 Task: Create new Company, with domain: 'pinduoduo.com' and type: 'Prospect'. Add new contact for this company, with mail Id: 'Saanvi.Khanna@pinduoduo.com', First Name: Saanvi, Last name:  Khanna, Job Title: 'Chief Information Officer', Phone Number: '(512) 555-9013'. Change life cycle stage to  Lead and lead status to  In Progress. Logged in from softage.6@softage.net
Action: Mouse moved to (91, 72)
Screenshot: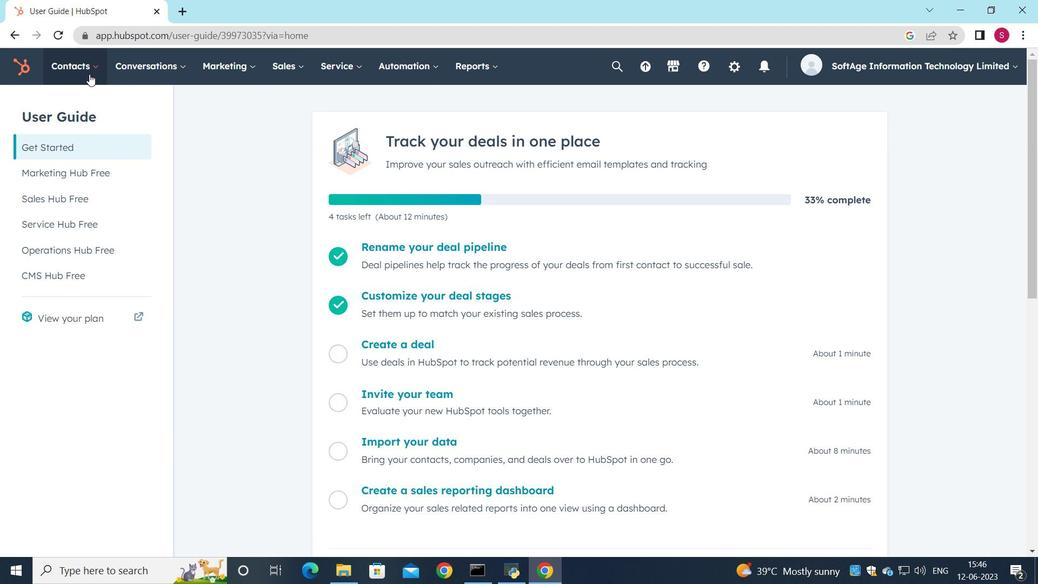 
Action: Mouse pressed left at (91, 72)
Screenshot: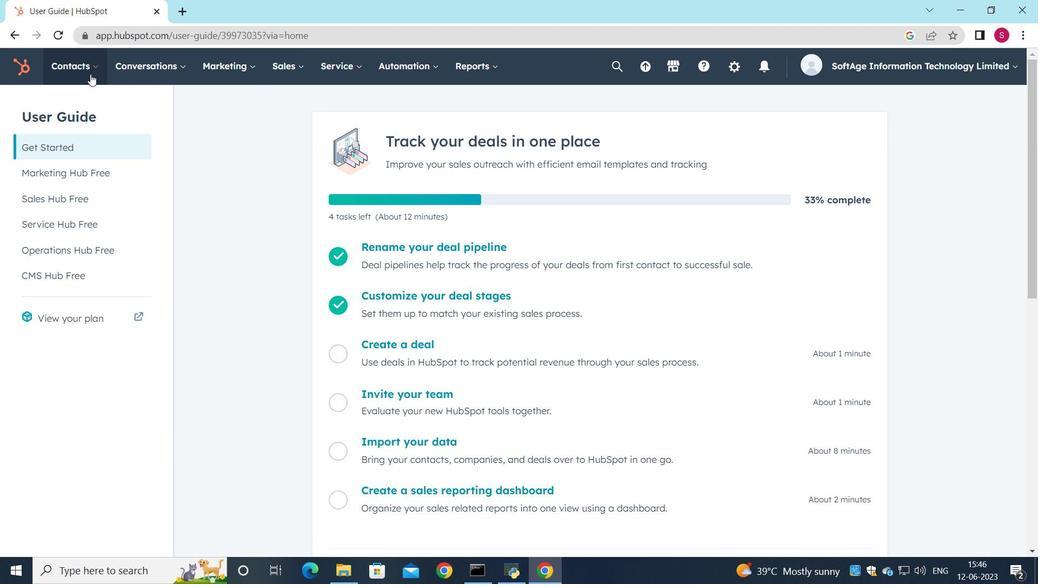 
Action: Mouse moved to (104, 122)
Screenshot: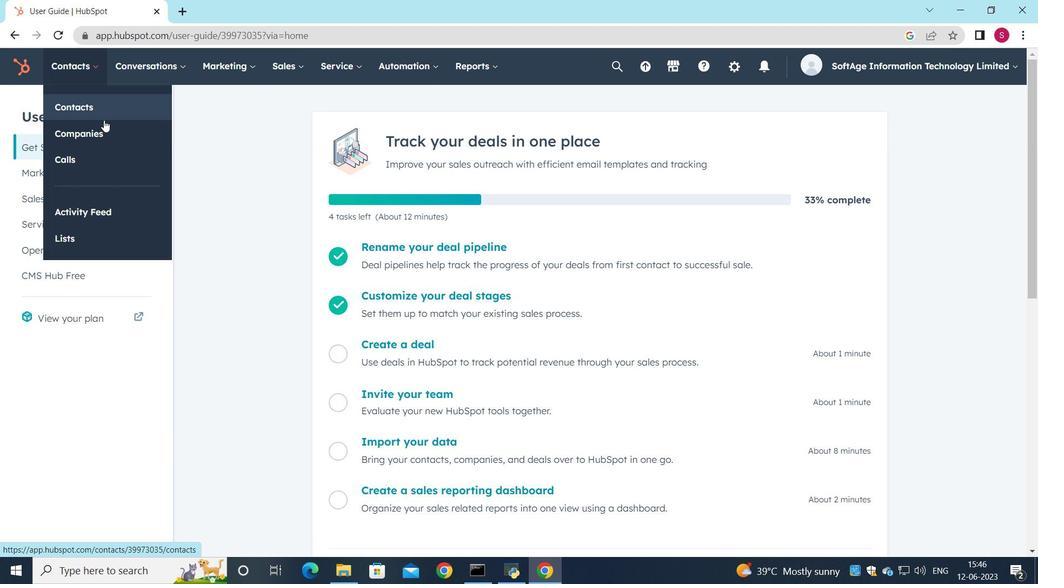
Action: Mouse pressed left at (104, 122)
Screenshot: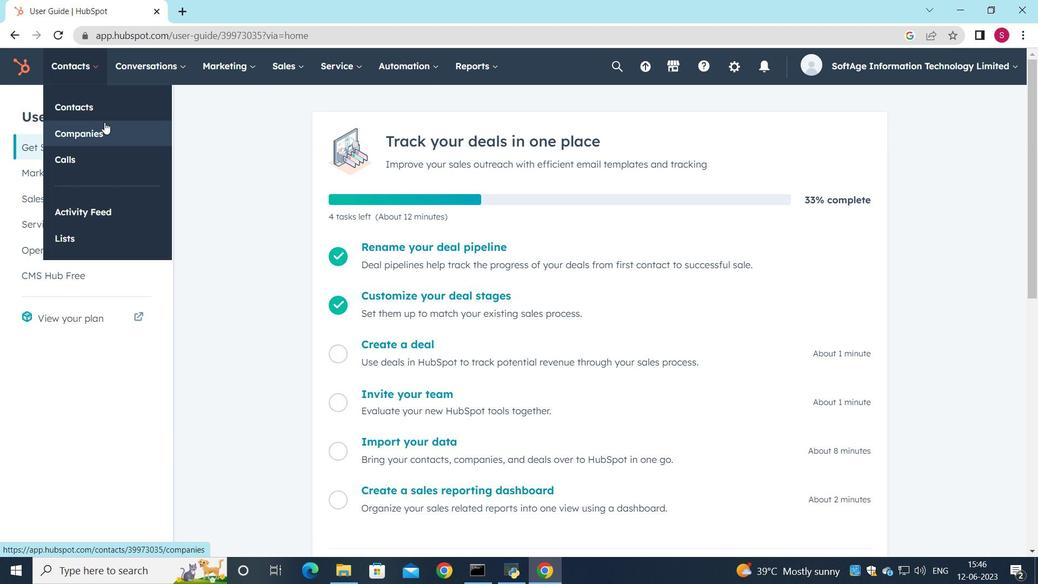 
Action: Mouse moved to (946, 115)
Screenshot: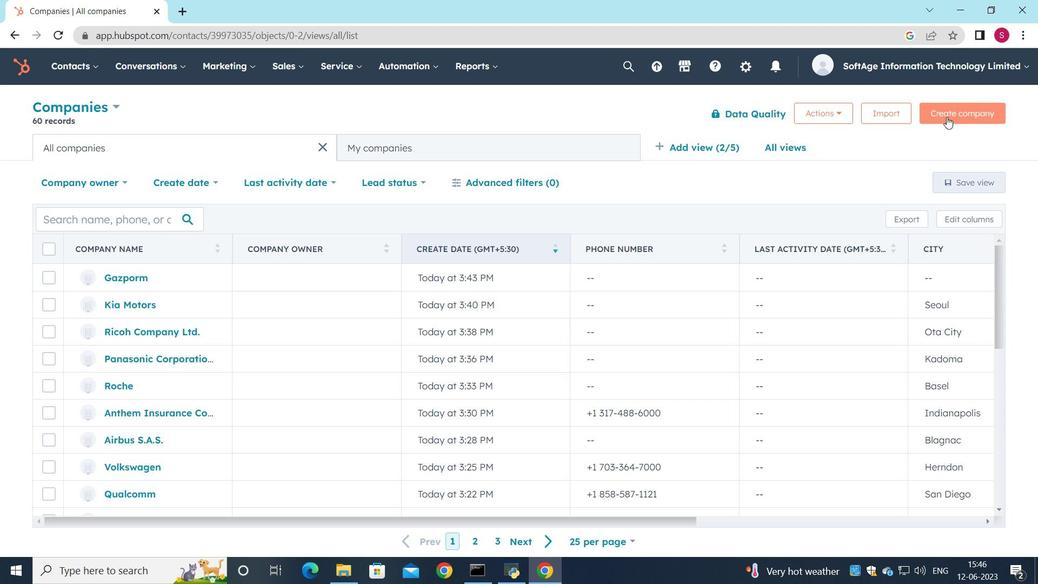 
Action: Mouse pressed left at (946, 115)
Screenshot: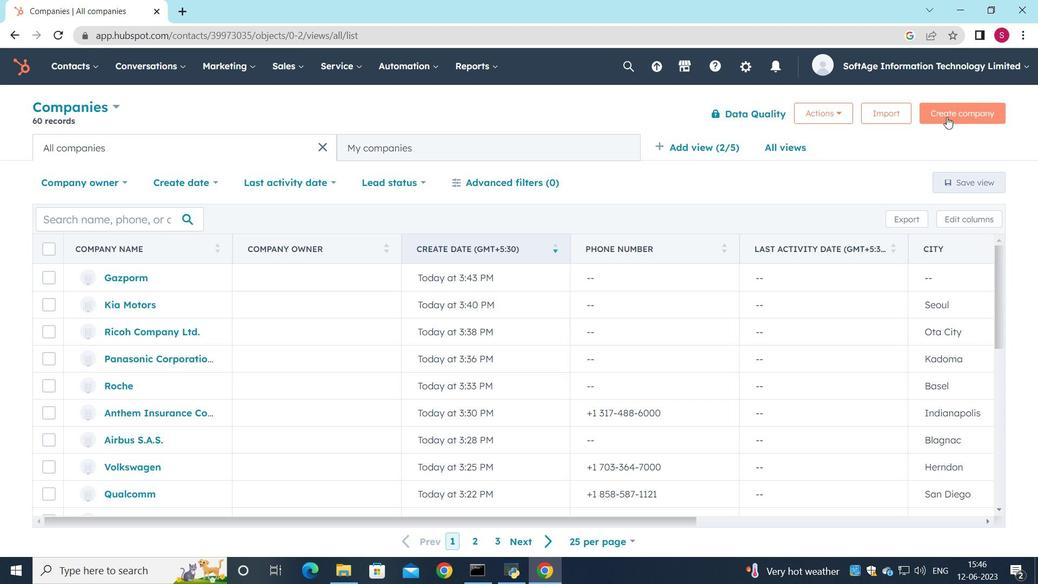 
Action: Mouse moved to (853, 177)
Screenshot: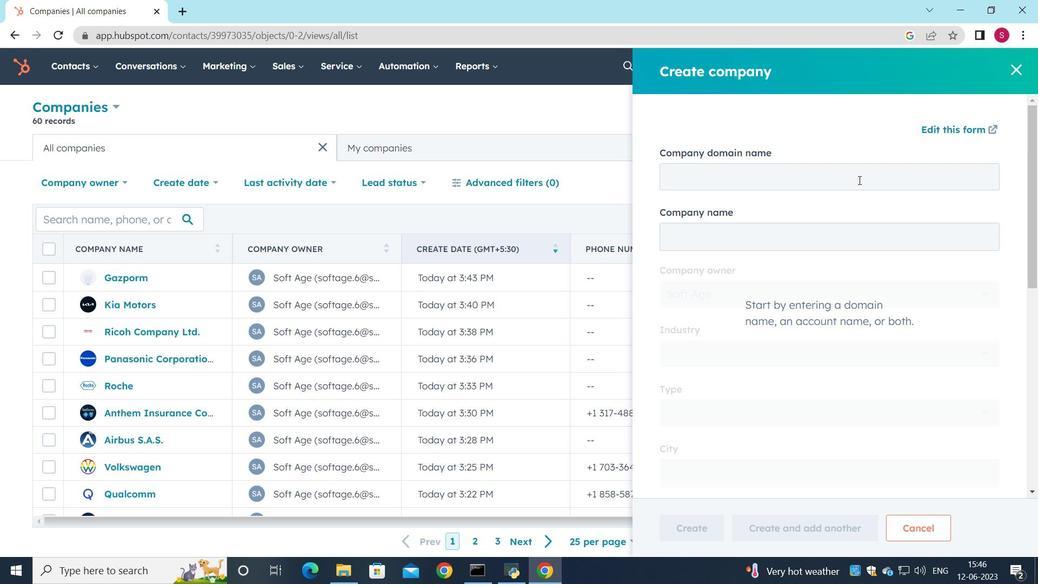 
Action: Mouse pressed left at (853, 177)
Screenshot: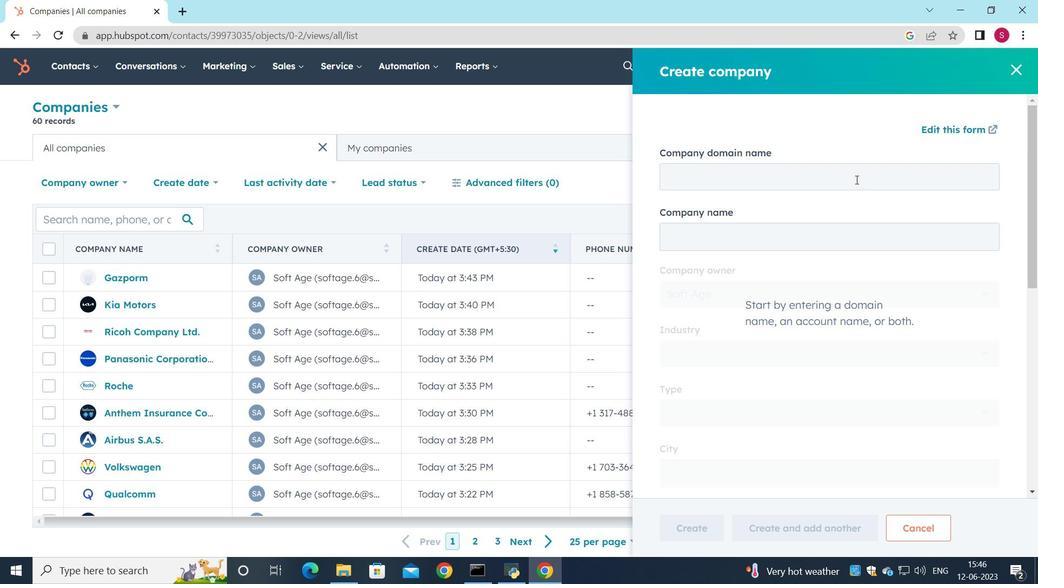 
Action: Key pressed pinduoduo.co,<Key.backspace>m
Screenshot: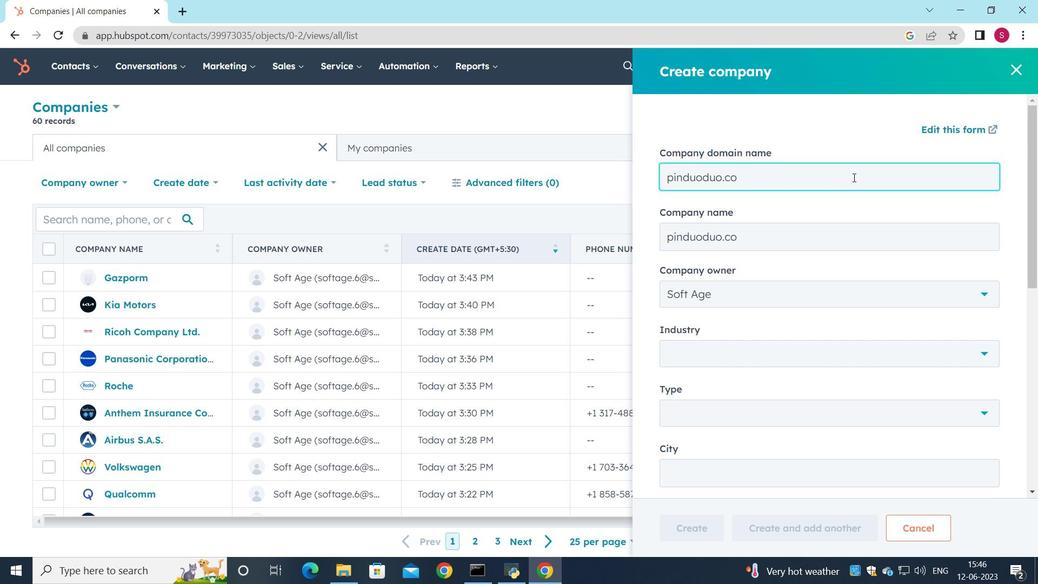 
Action: Mouse moved to (850, 291)
Screenshot: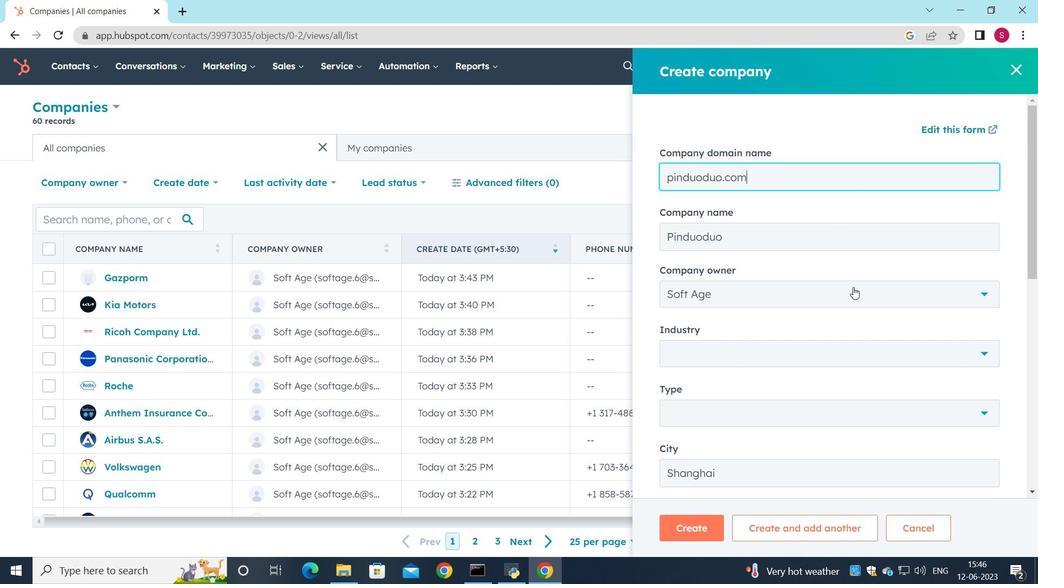 
Action: Mouse scrolled (850, 290) with delta (0, 0)
Screenshot: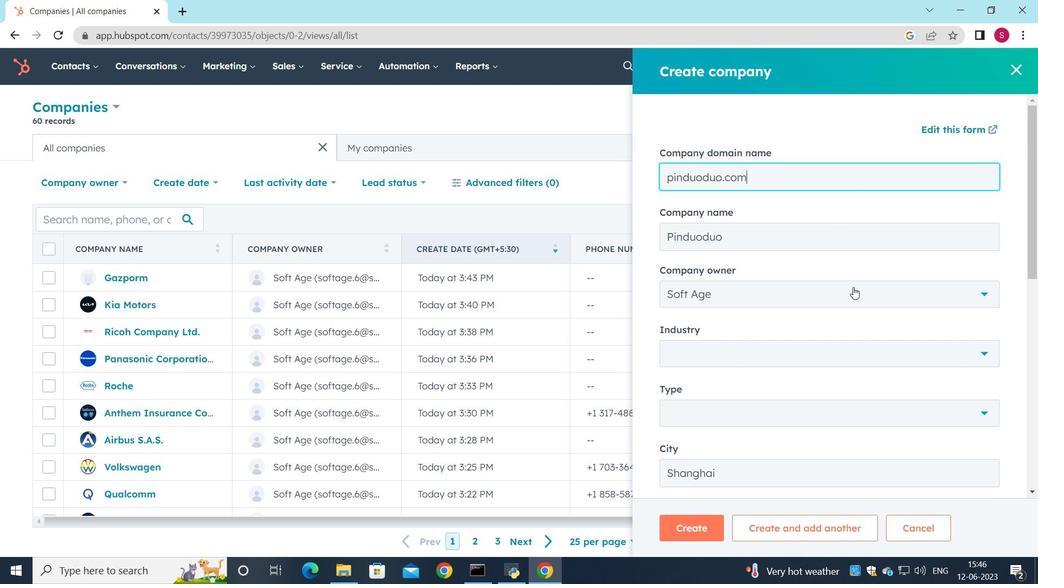 
Action: Mouse moved to (935, 350)
Screenshot: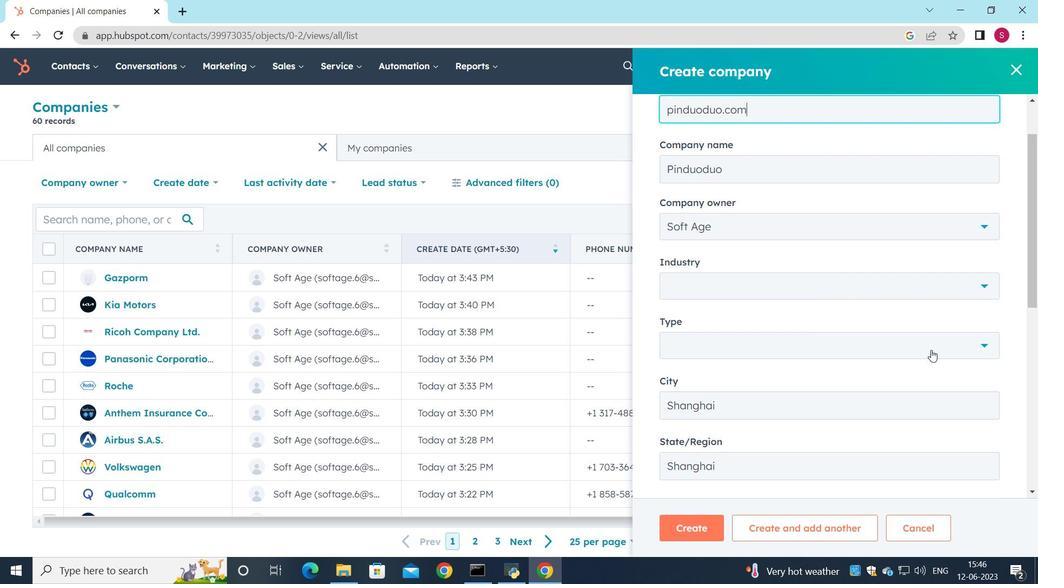 
Action: Mouse pressed left at (935, 350)
Screenshot: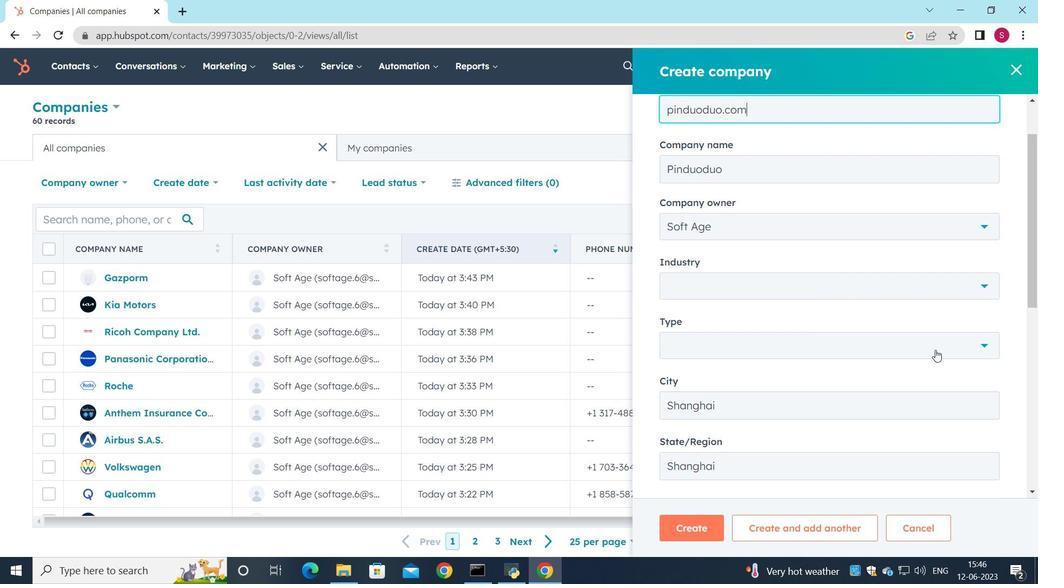 
Action: Mouse moved to (728, 398)
Screenshot: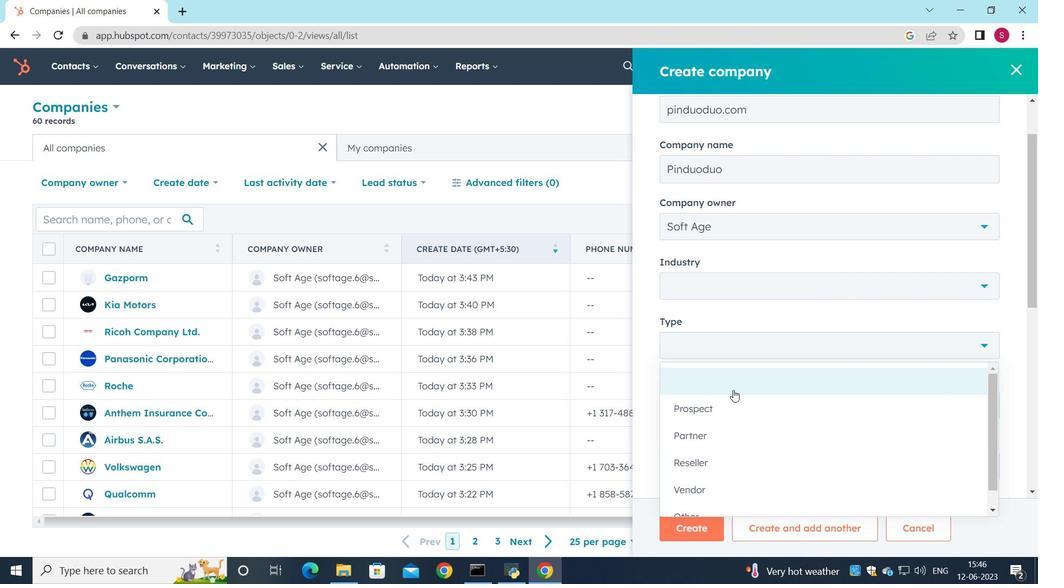 
Action: Mouse pressed left at (728, 398)
Screenshot: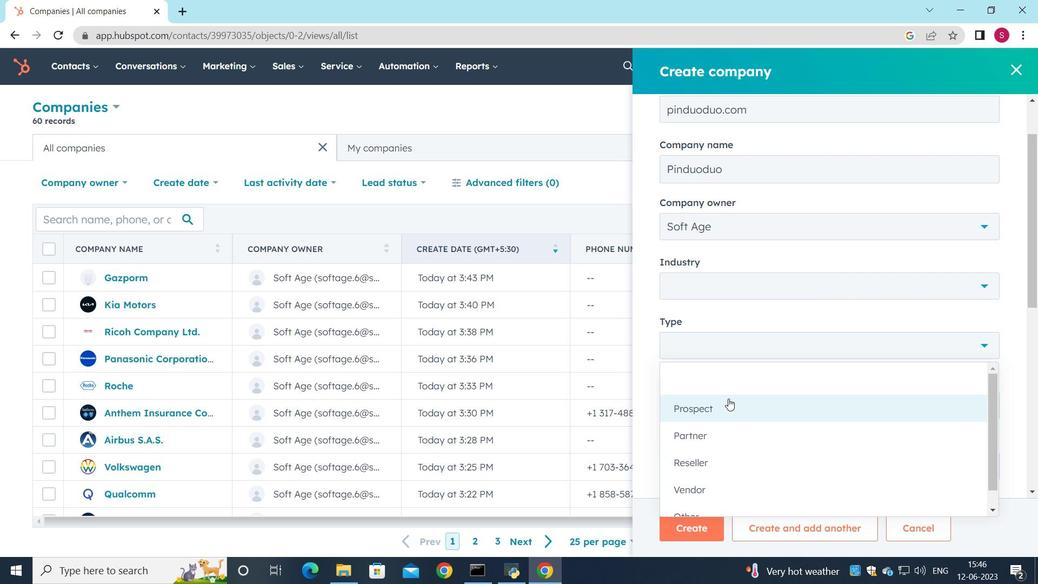 
Action: Mouse moved to (742, 393)
Screenshot: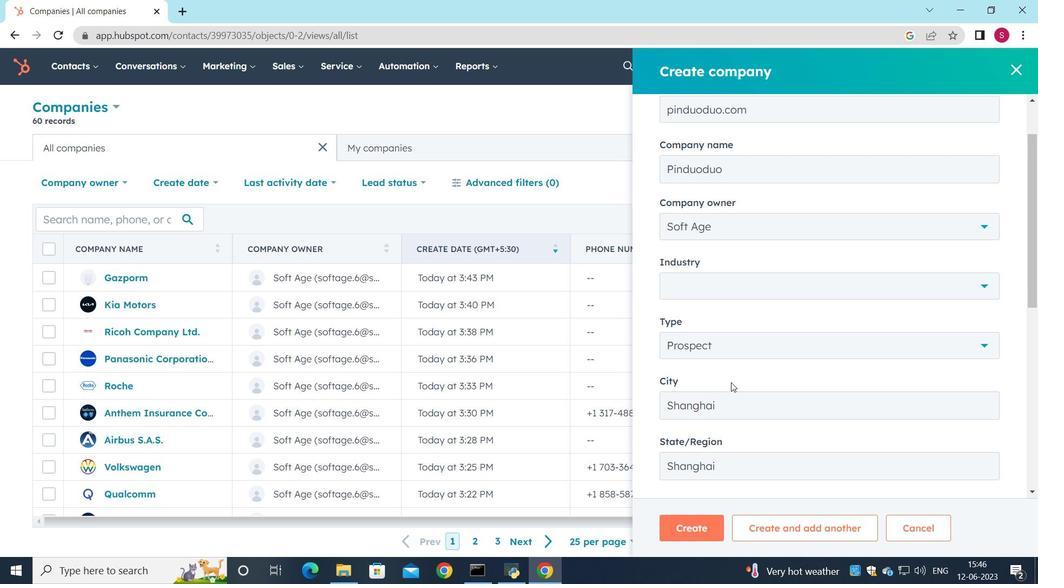 
Action: Mouse scrolled (742, 392) with delta (0, 0)
Screenshot: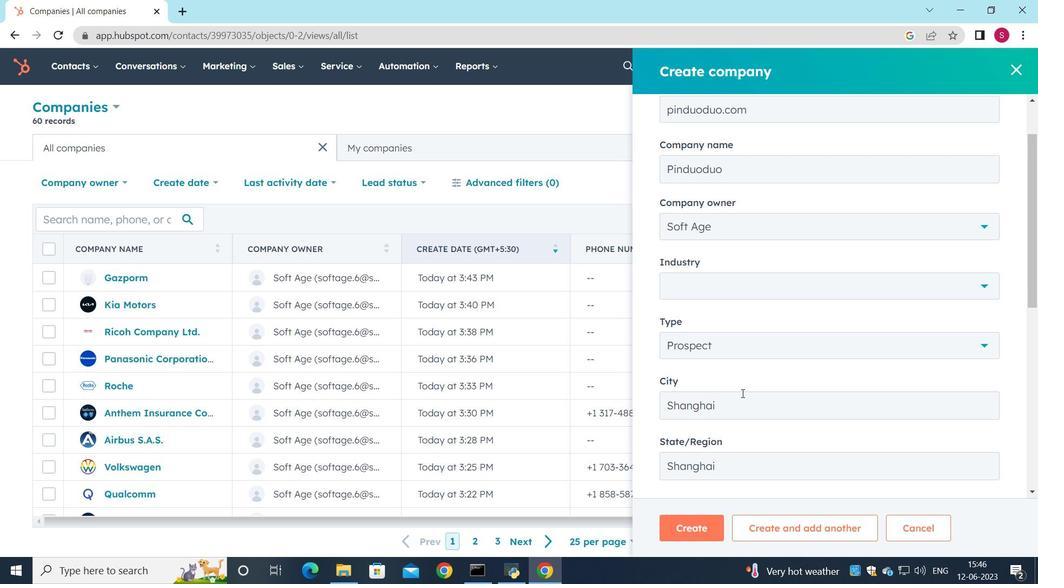 
Action: Mouse scrolled (742, 392) with delta (0, 0)
Screenshot: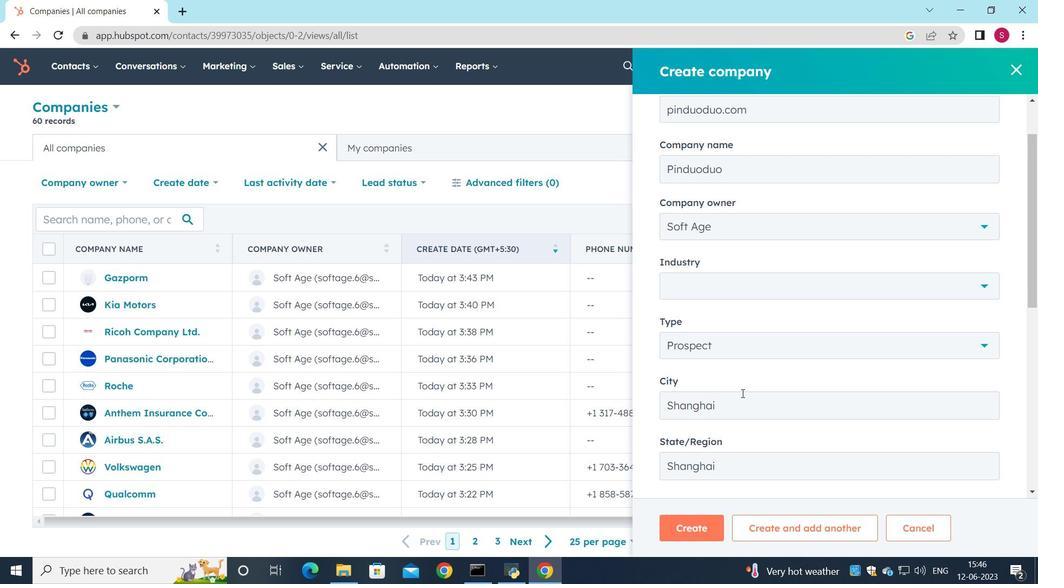 
Action: Mouse moved to (681, 521)
Screenshot: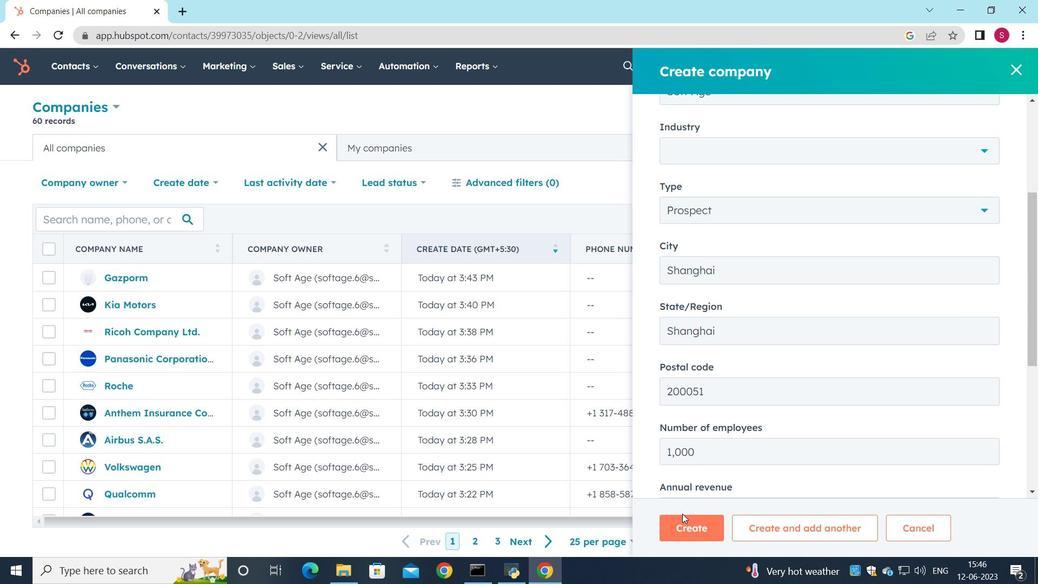 
Action: Mouse pressed left at (681, 521)
Screenshot: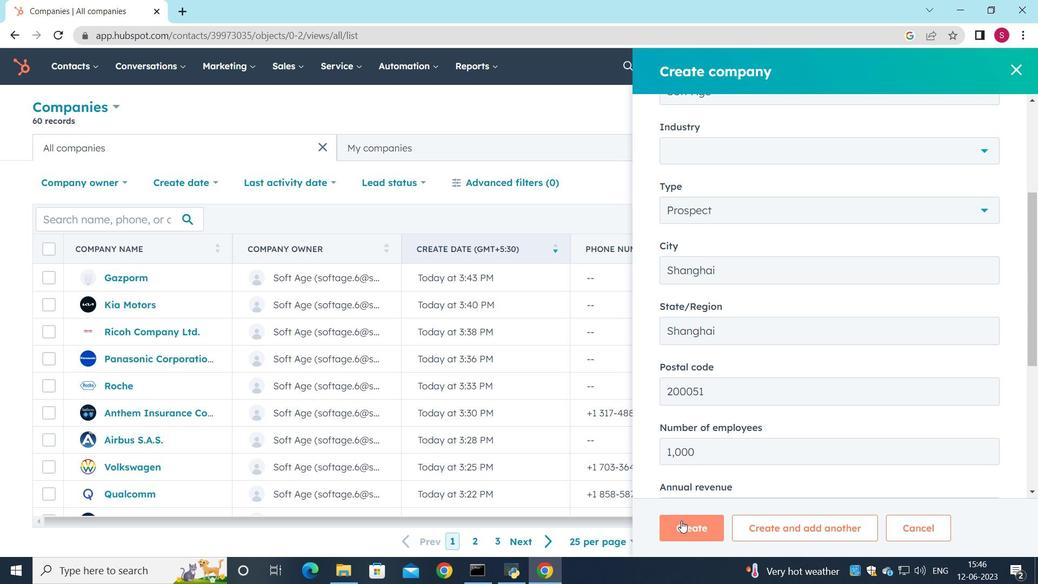 
Action: Mouse moved to (622, 386)
Screenshot: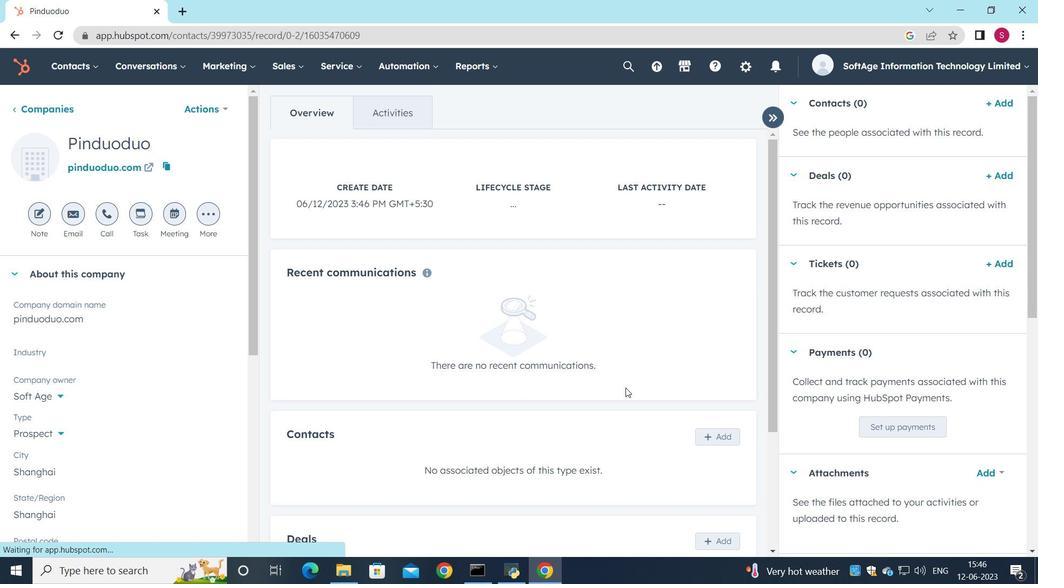 
Action: Mouse scrolled (622, 386) with delta (0, 0)
Screenshot: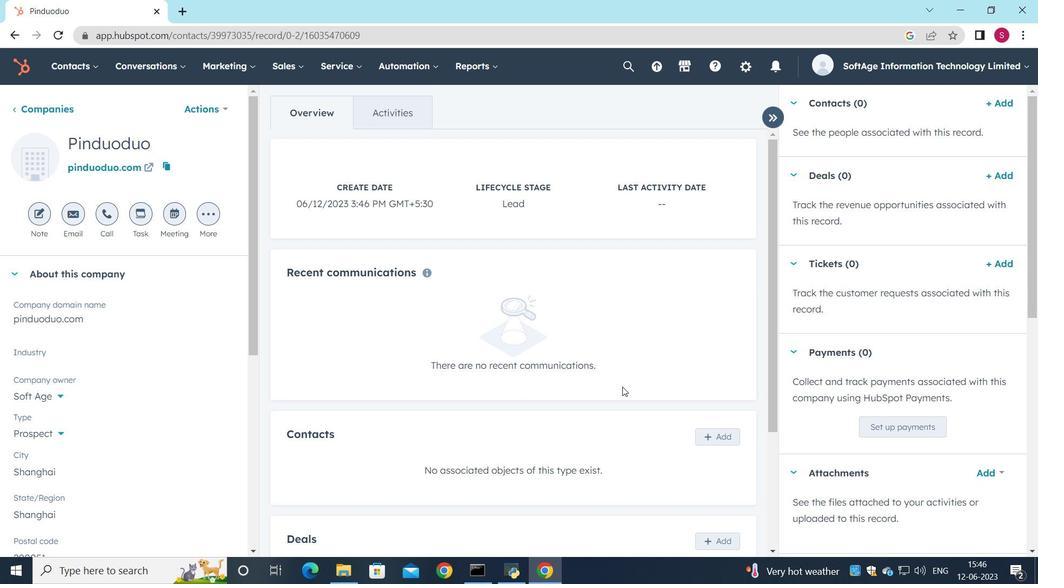 
Action: Mouse moved to (717, 372)
Screenshot: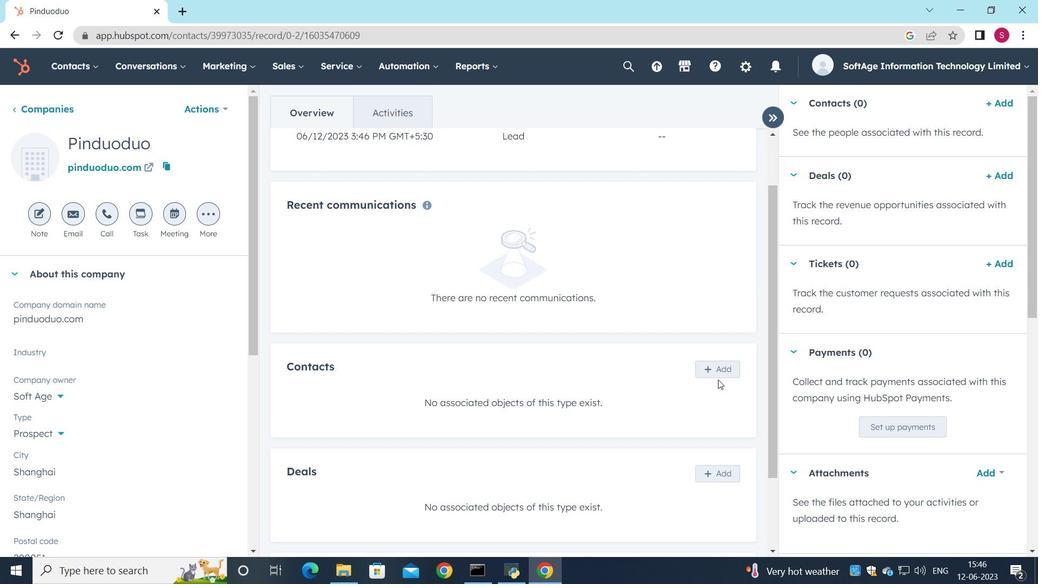 
Action: Mouse pressed left at (717, 372)
Screenshot: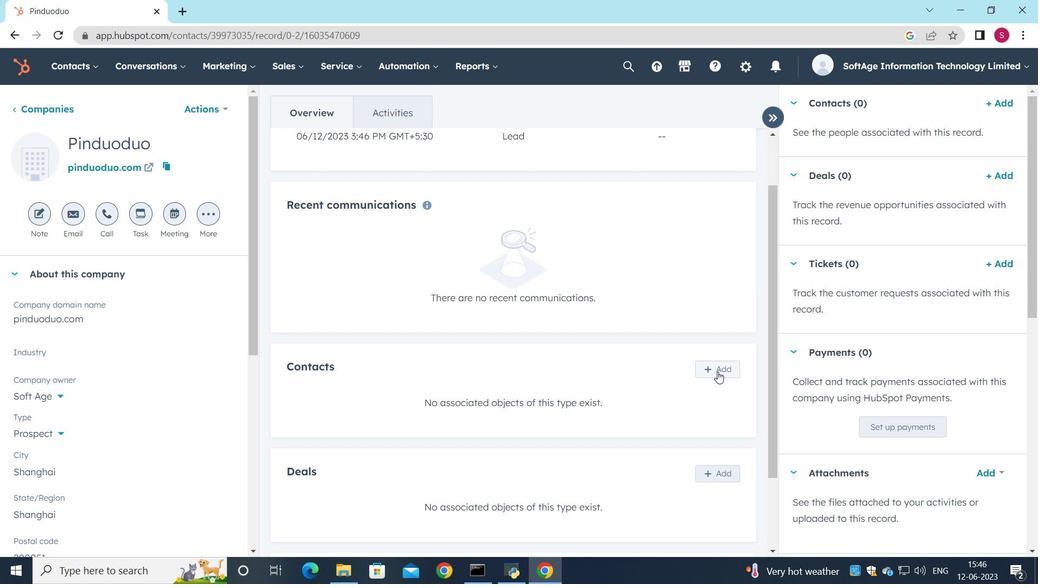 
Action: Mouse moved to (704, 136)
Screenshot: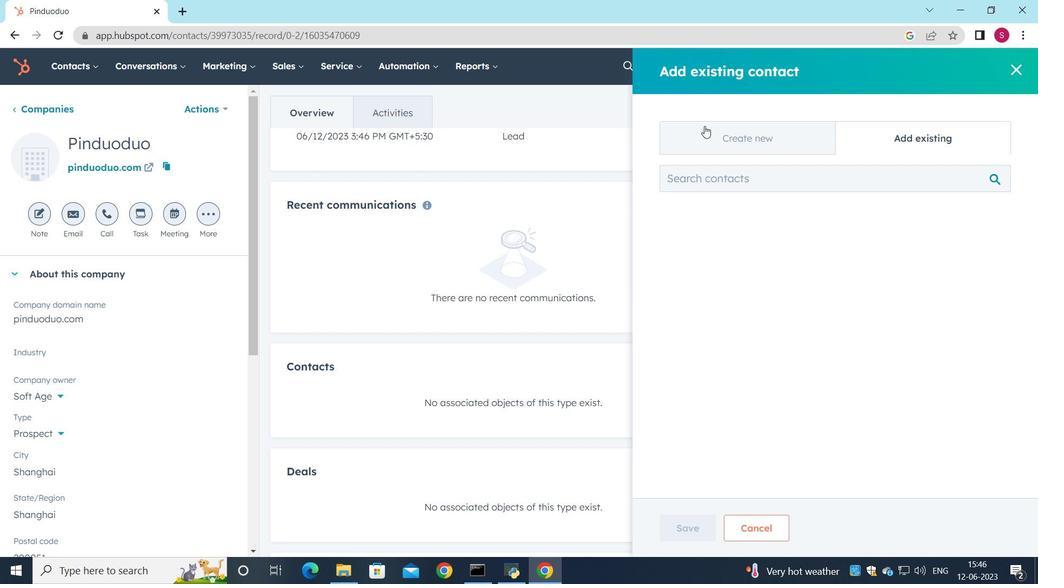 
Action: Mouse pressed left at (704, 136)
Screenshot: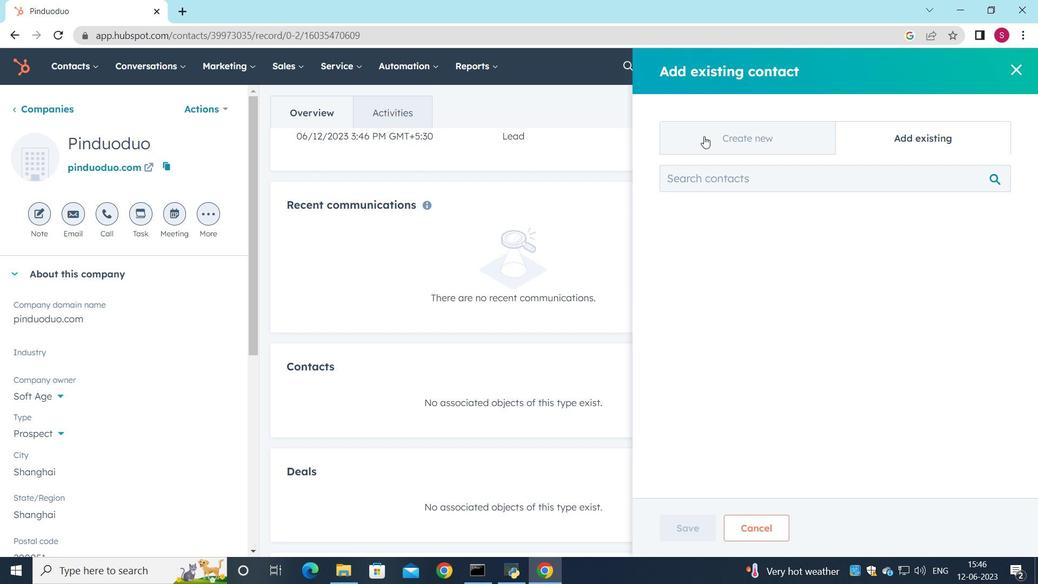 
Action: Mouse moved to (721, 219)
Screenshot: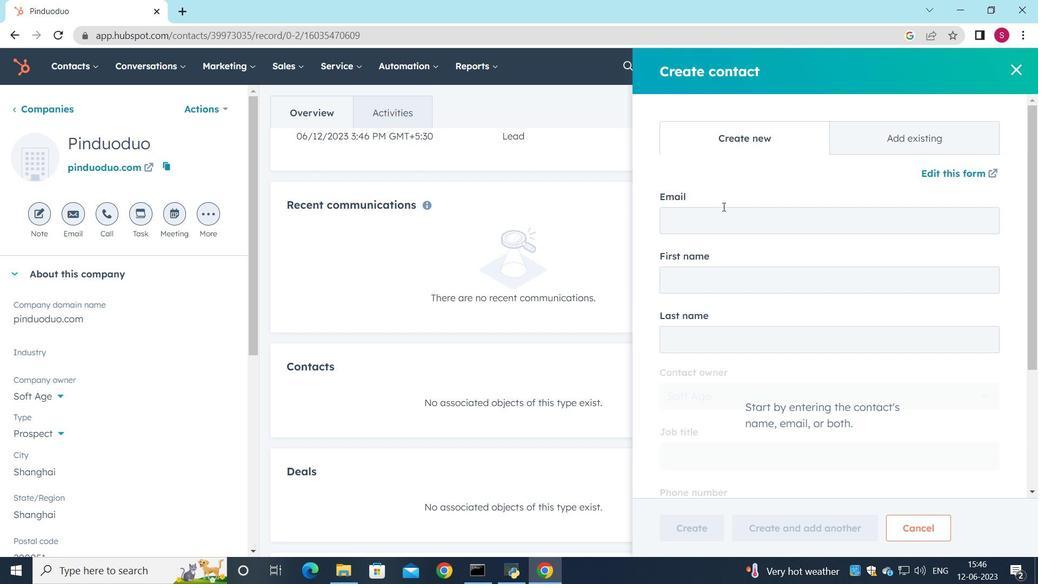 
Action: Mouse pressed left at (721, 219)
Screenshot: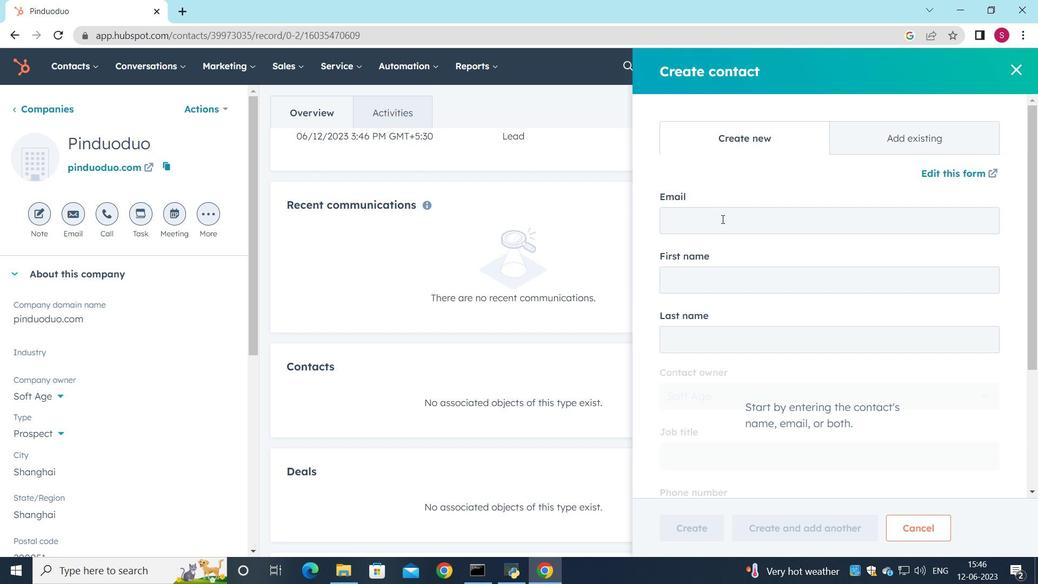 
Action: Key pressed <Key.shift>Saanvi.<Key.shift>Khanna<Key.shift>@pinduoduo.com
Screenshot: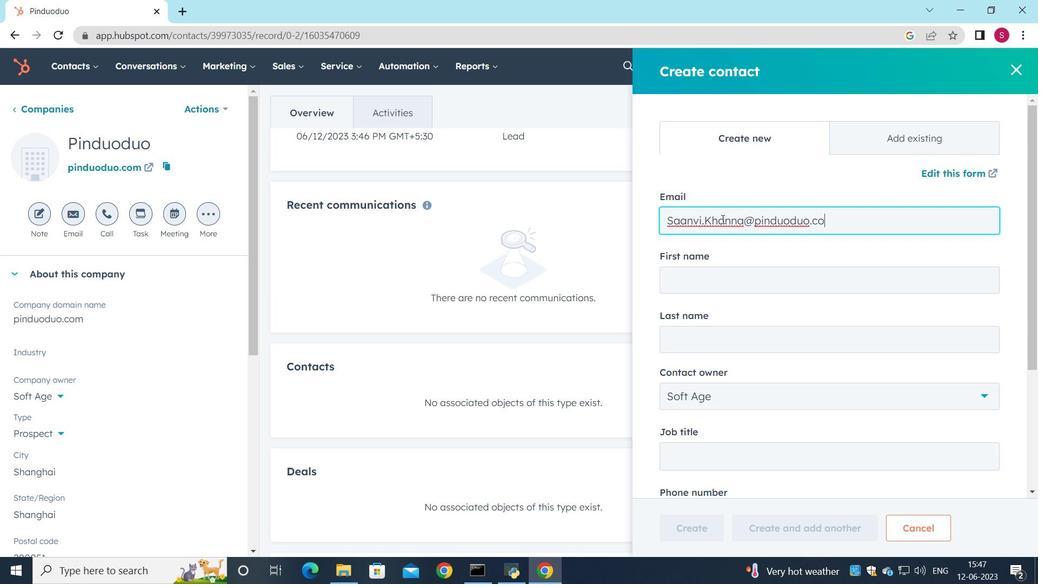 
Action: Mouse moved to (694, 286)
Screenshot: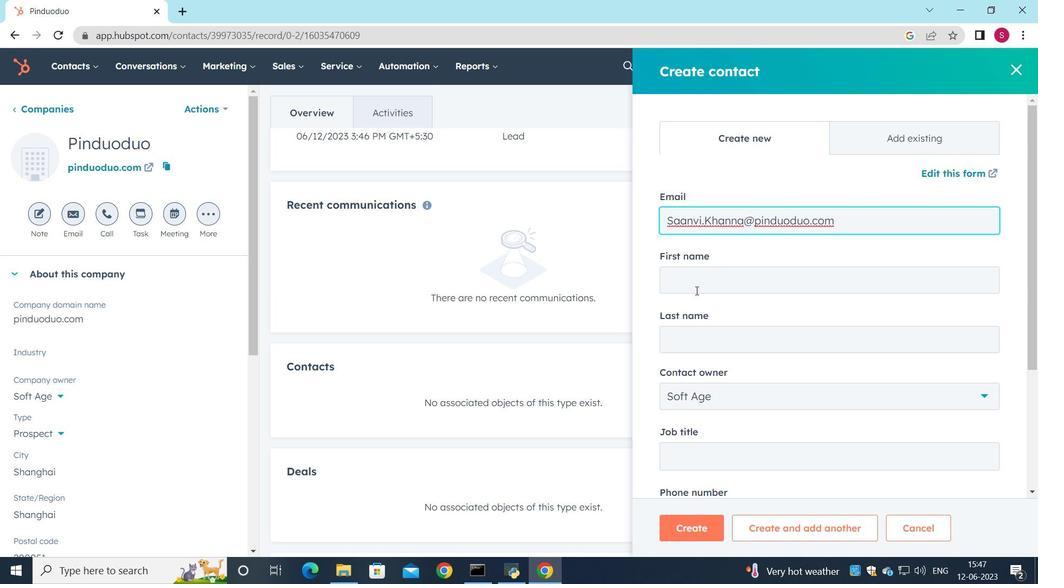 
Action: Mouse pressed left at (694, 286)
Screenshot: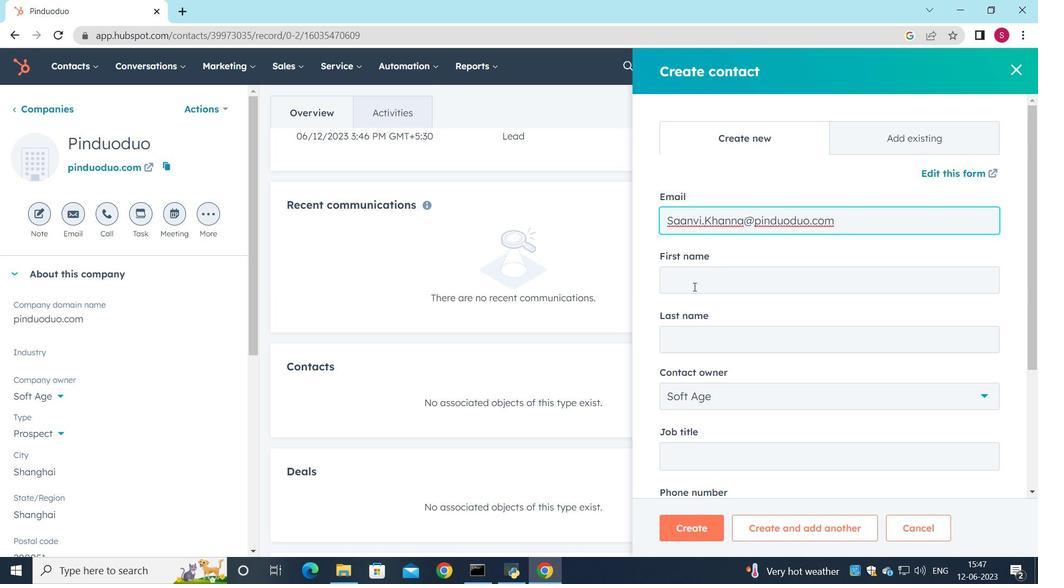 
Action: Key pressed <Key.shift>SA<Key.backspace>aanvi
Screenshot: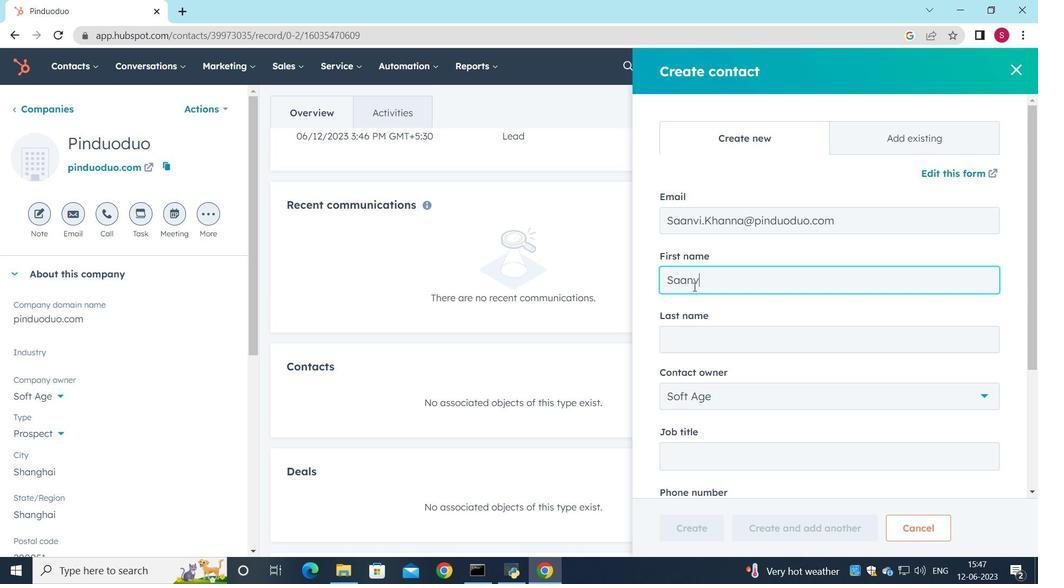 
Action: Mouse moved to (710, 338)
Screenshot: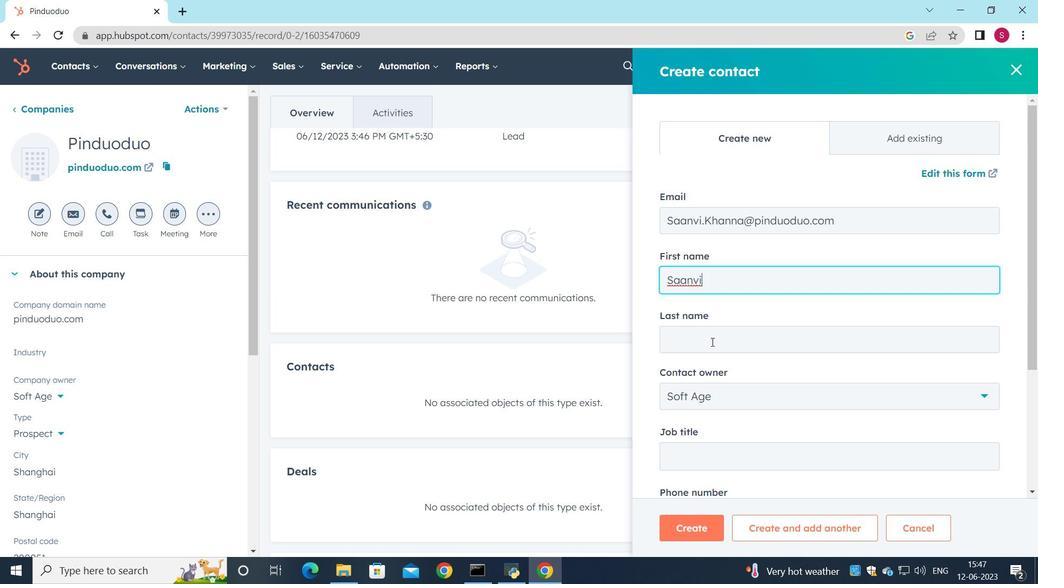 
Action: Mouse pressed left at (710, 338)
Screenshot: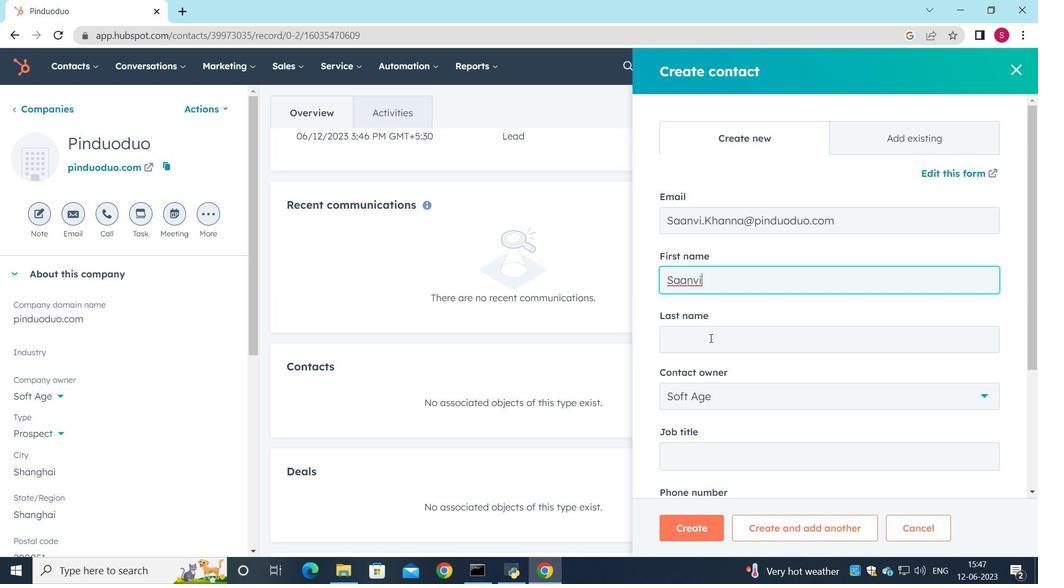 
Action: Mouse moved to (711, 338)
Screenshot: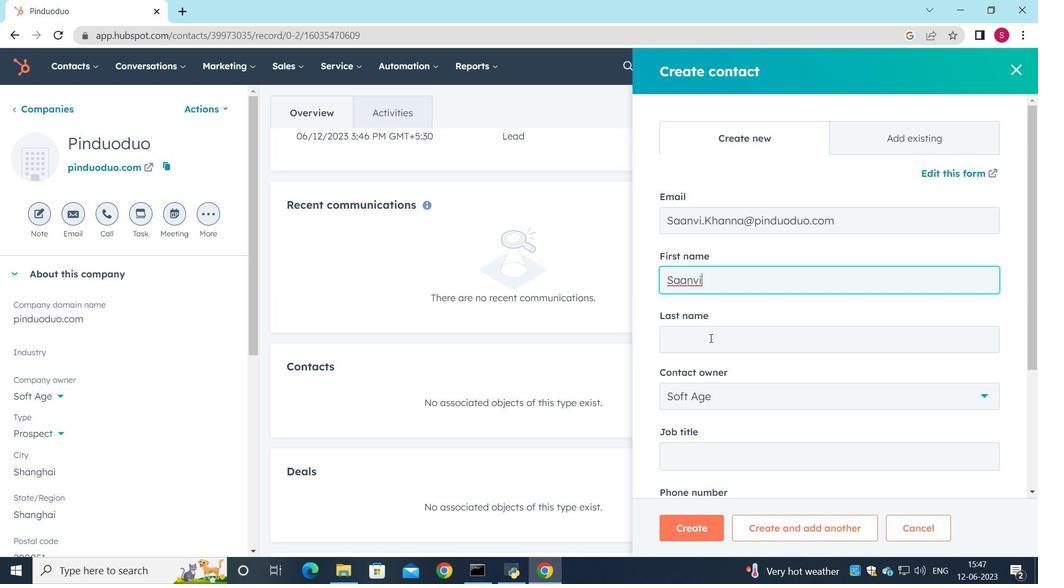 
Action: Key pressed <Key.shift>Khanna
Screenshot: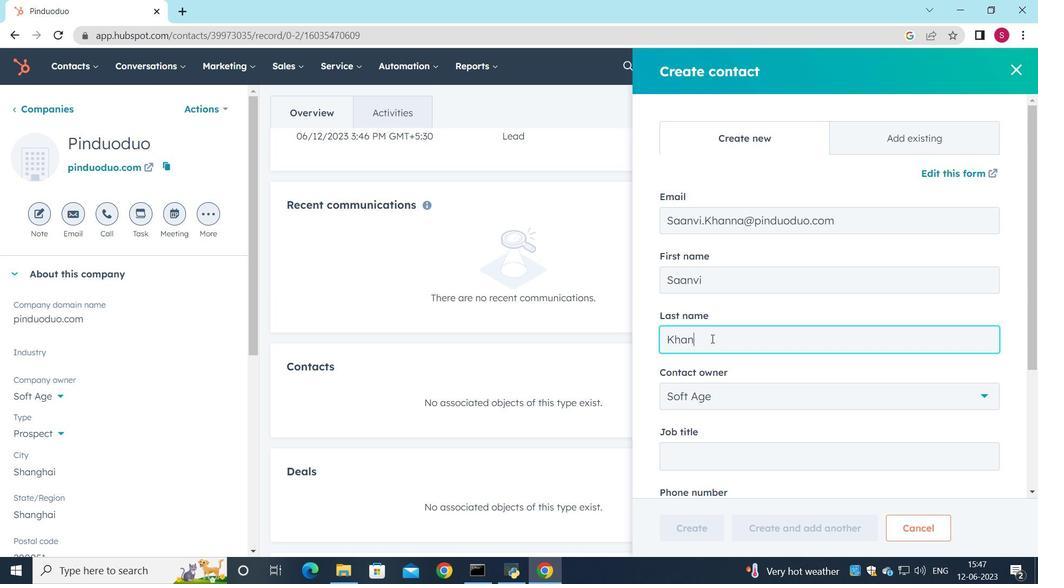 
Action: Mouse moved to (720, 347)
Screenshot: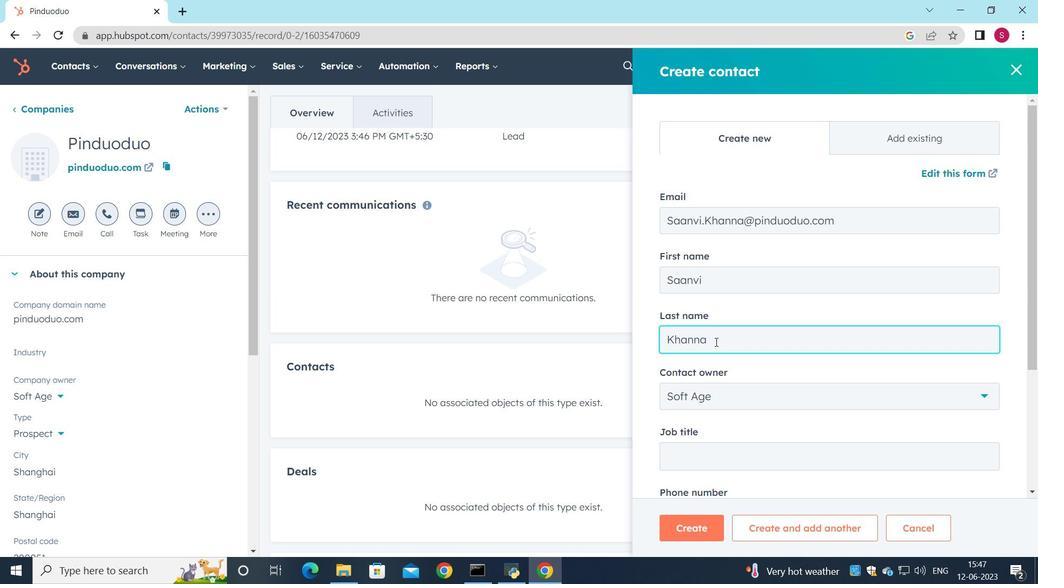 
Action: Mouse scrolled (720, 346) with delta (0, 0)
Screenshot: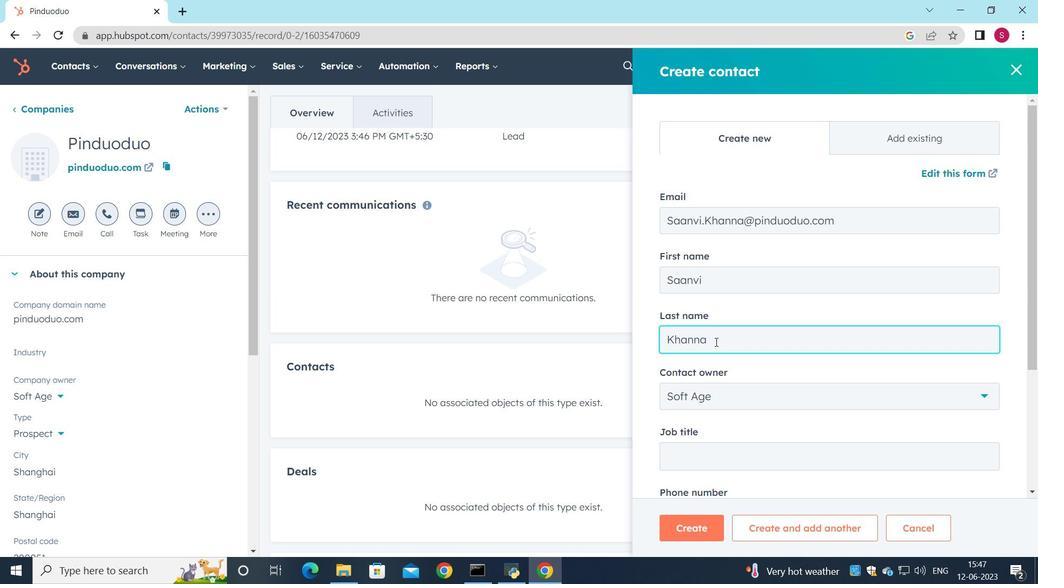 
Action: Mouse moved to (727, 359)
Screenshot: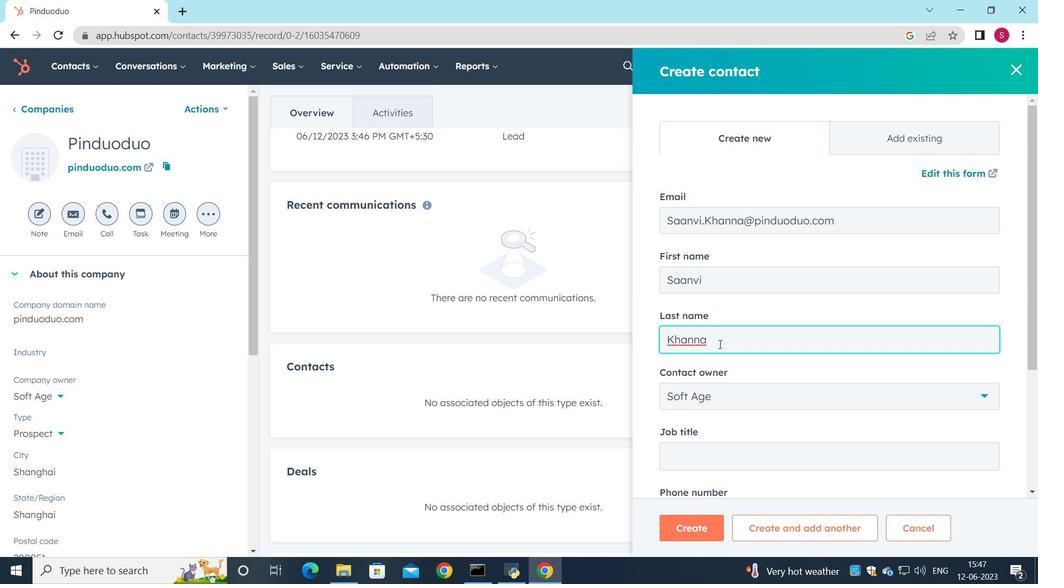 
Action: Mouse scrolled (726, 357) with delta (0, 0)
Screenshot: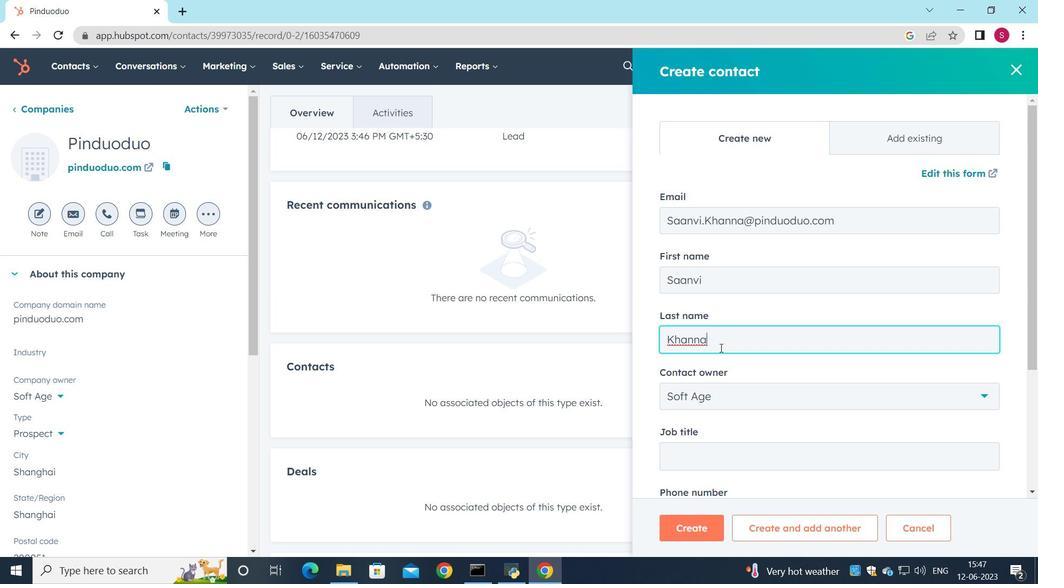 
Action: Mouse moved to (728, 320)
Screenshot: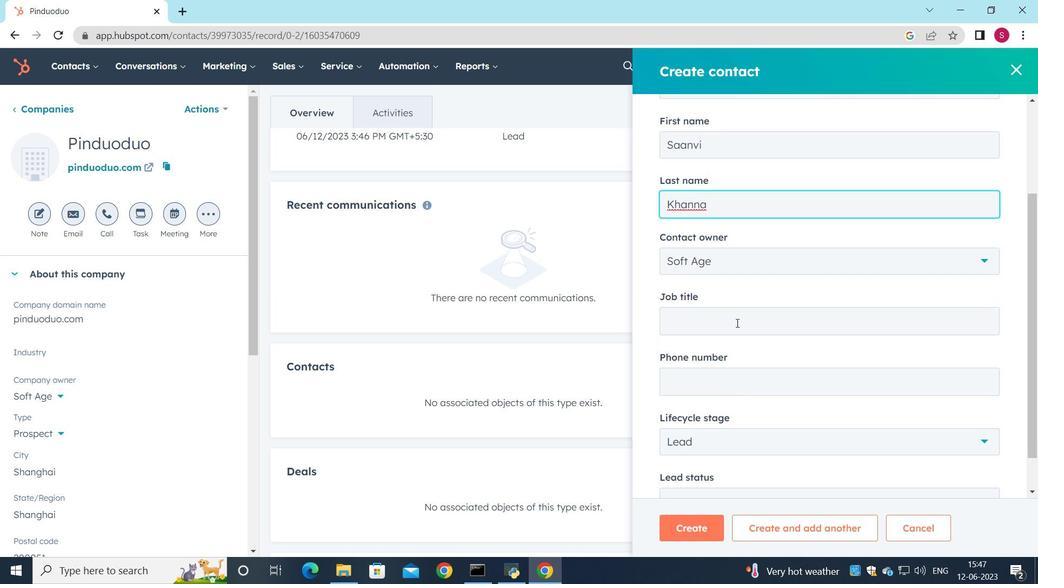 
Action: Mouse pressed left at (728, 320)
Screenshot: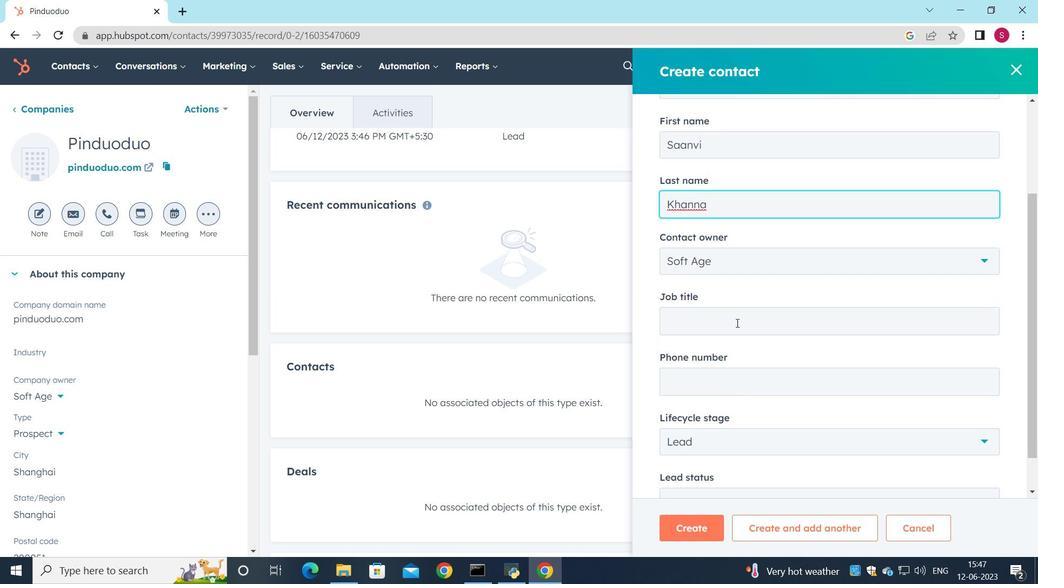 
Action: Key pressed <Key.shift><Key.shift><Key.shift><Key.shift><Key.shift><Key.shift><Key.shift><Key.shift><Key.shift><Key.shift><Key.shift><Key.shift><Key.shift><Key.shift><Key.shift><Key.shift><Key.shift><Key.shift><Key.shift><Key.shift><Key.shift><Key.shift><Key.shift><Key.shift><Key.shift><Key.shift>Chief<Key.space><Key.shift><Key.shift><Key.shift><Key.shift><Key.shift><Key.shift><Key.shift>Information<Key.space><Key.shift>Officer
Screenshot: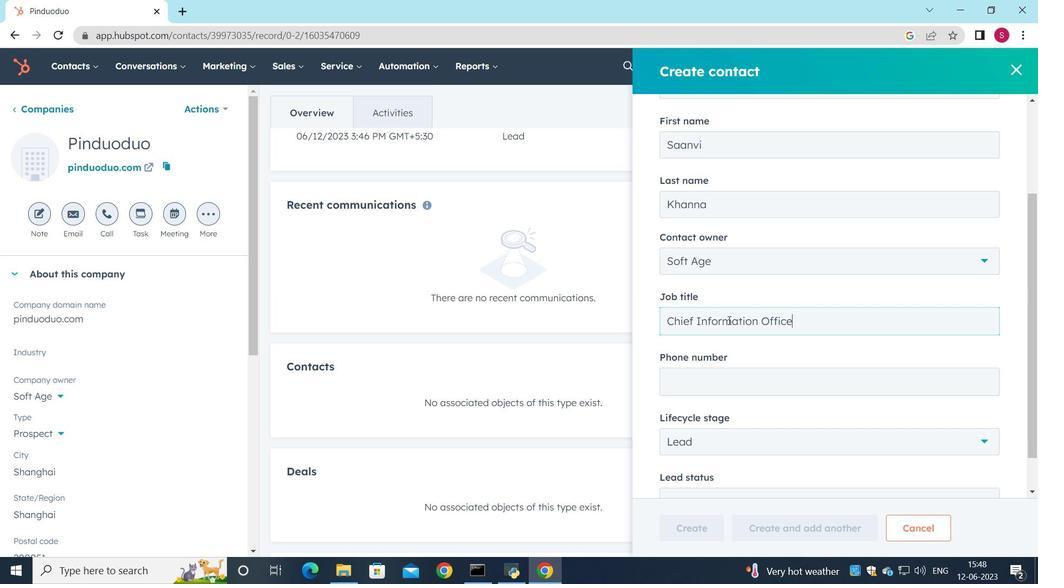 
Action: Mouse moved to (708, 387)
Screenshot: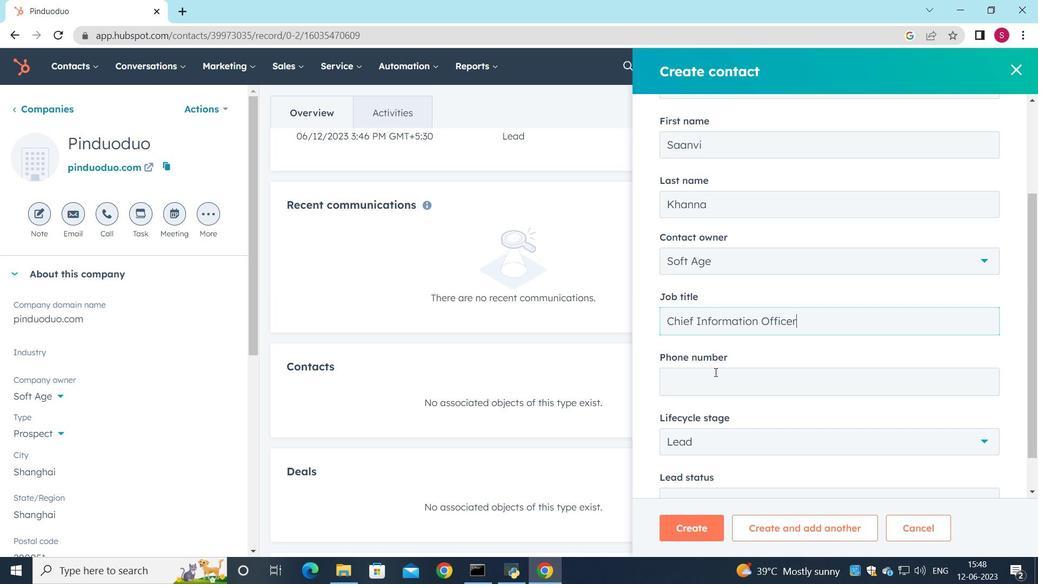 
Action: Mouse pressed left at (708, 387)
Screenshot: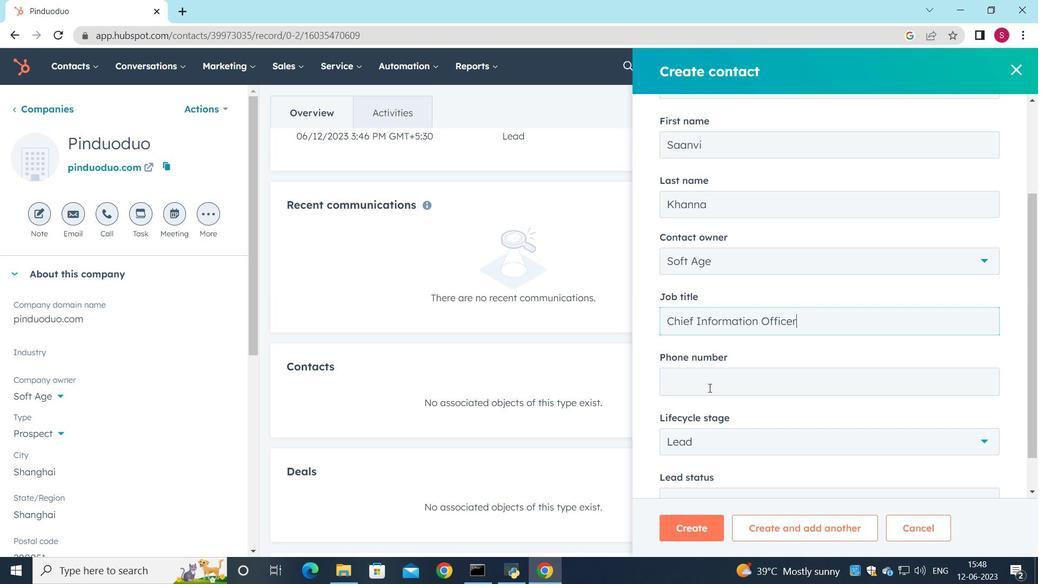 
Action: Key pressed 5125559013
Screenshot: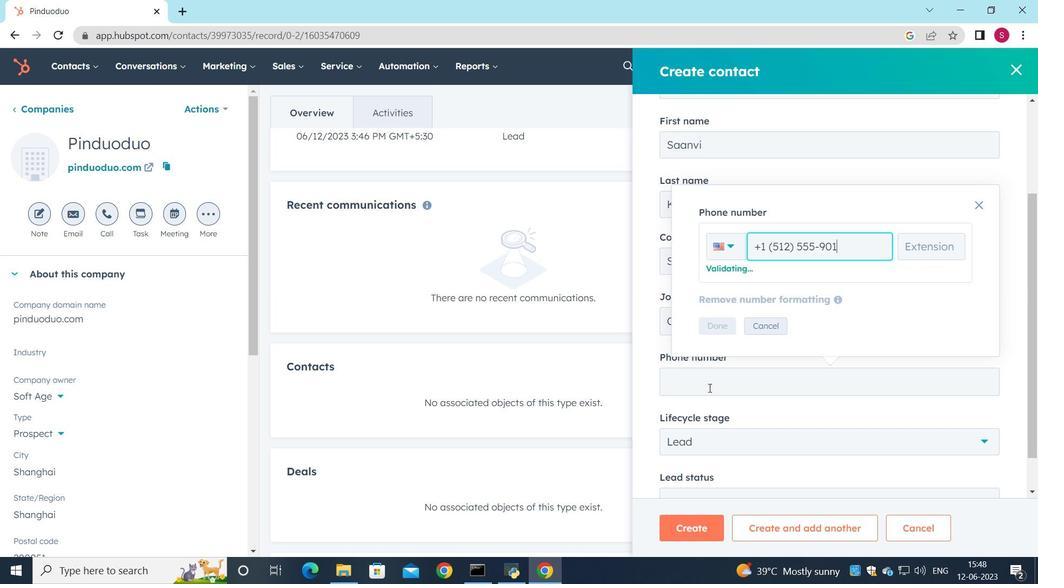 
Action: Mouse moved to (715, 332)
Screenshot: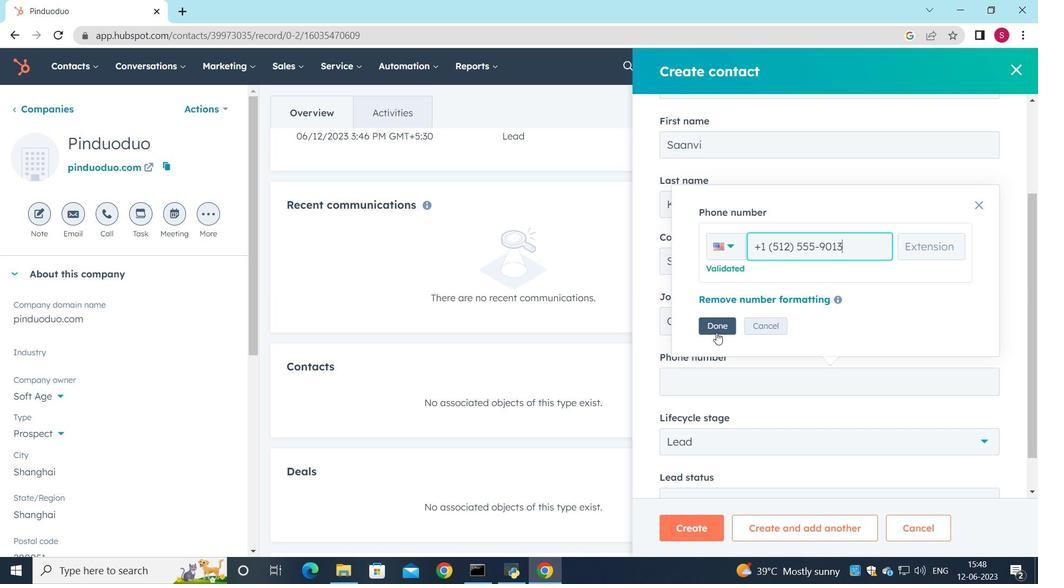 
Action: Mouse pressed left at (715, 332)
Screenshot: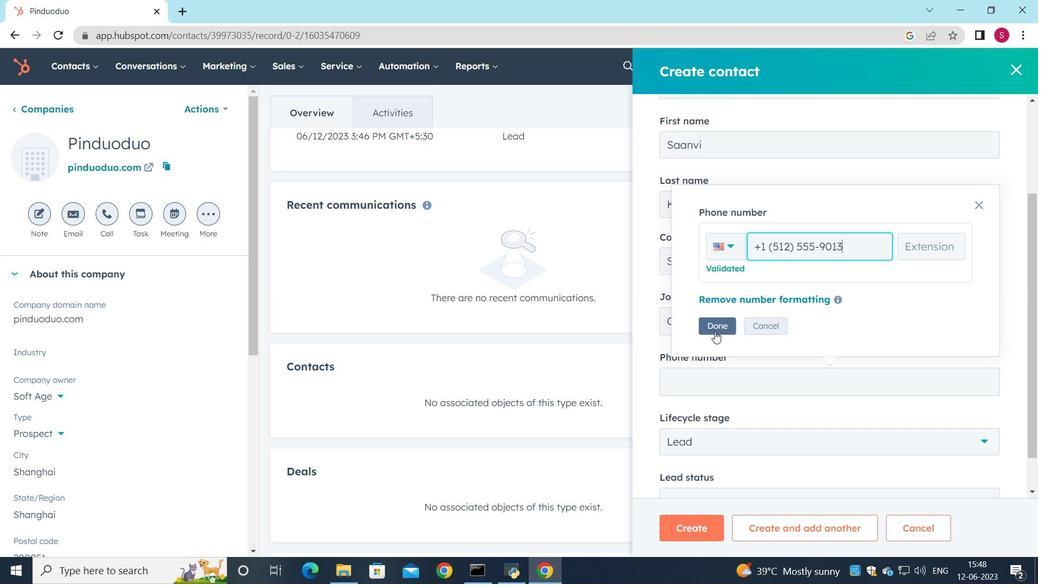 
Action: Mouse moved to (743, 395)
Screenshot: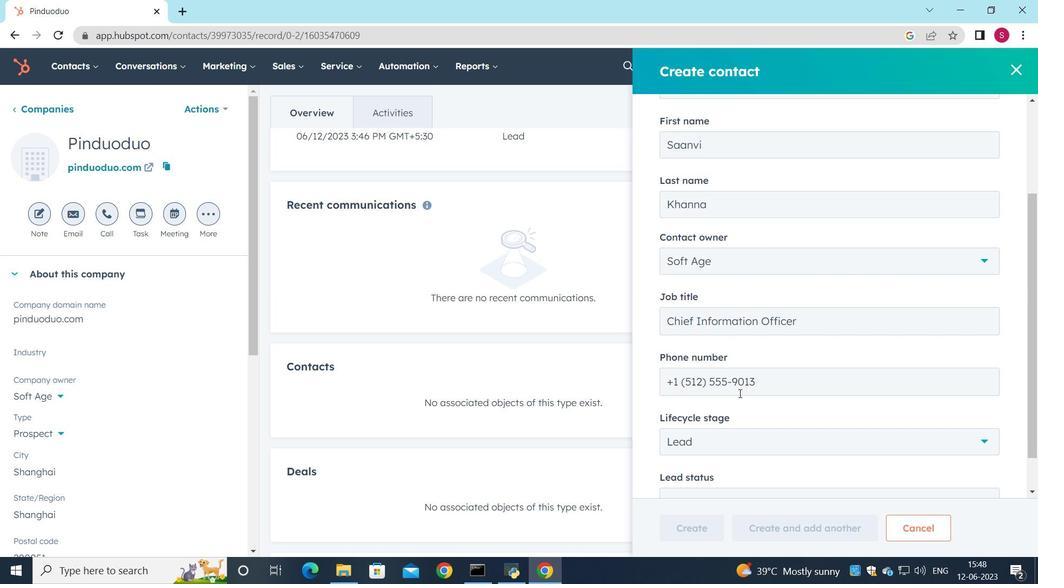 
Action: Mouse scrolled (743, 394) with delta (0, 0)
Screenshot: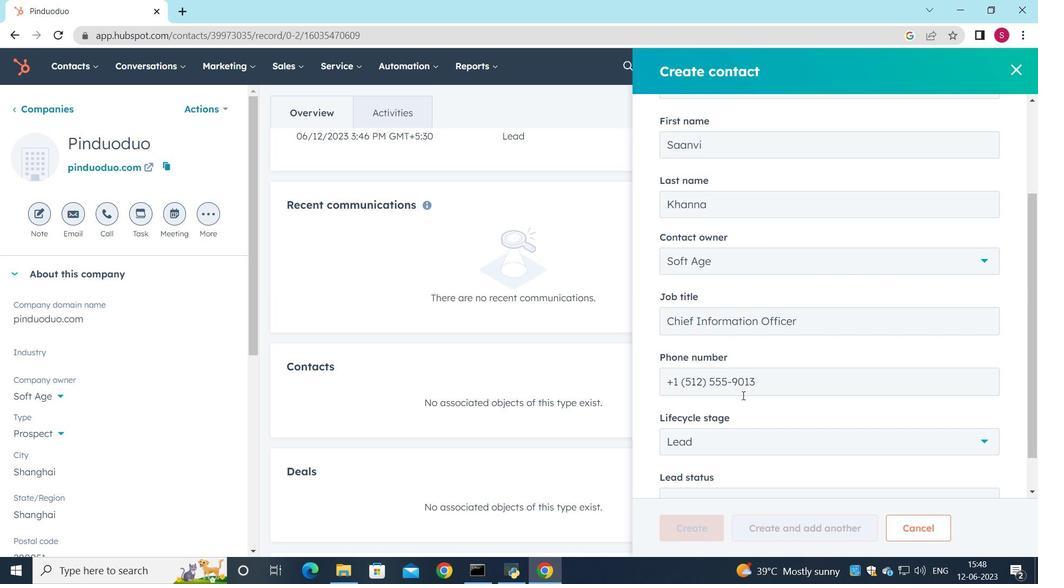 
Action: Mouse moved to (949, 451)
Screenshot: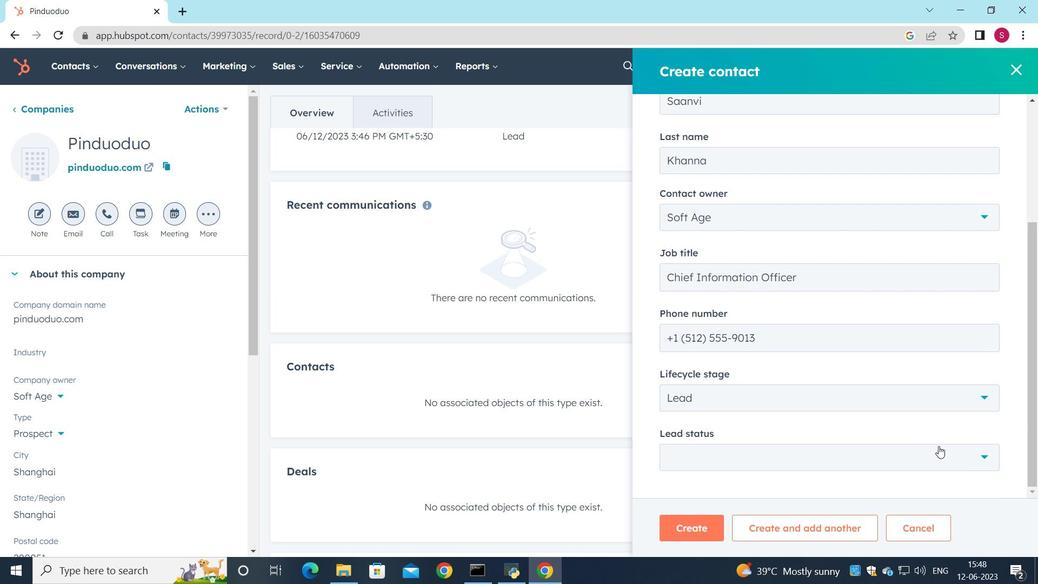 
Action: Mouse pressed left at (949, 451)
Screenshot: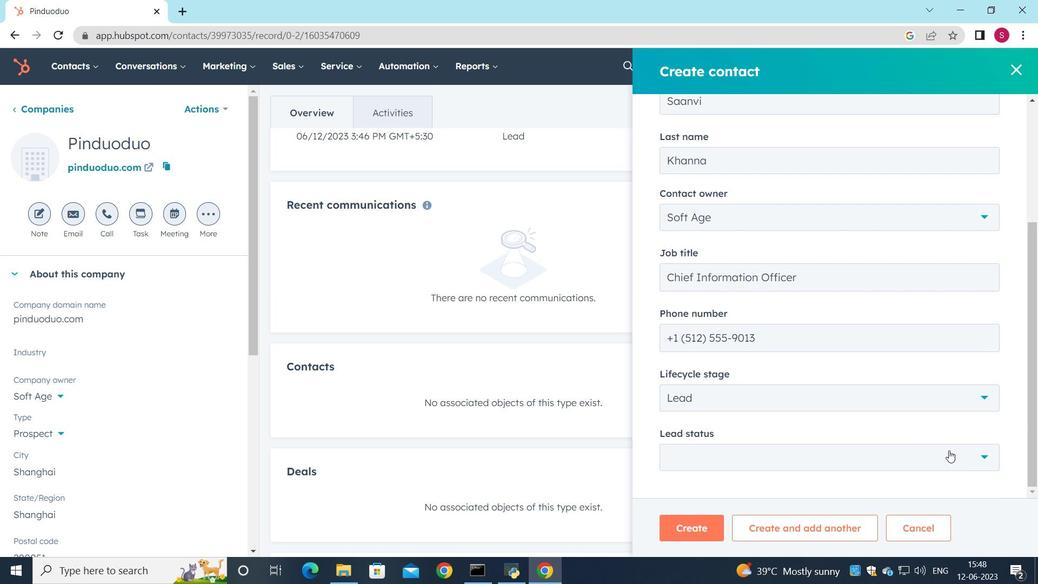 
Action: Mouse moved to (830, 381)
Screenshot: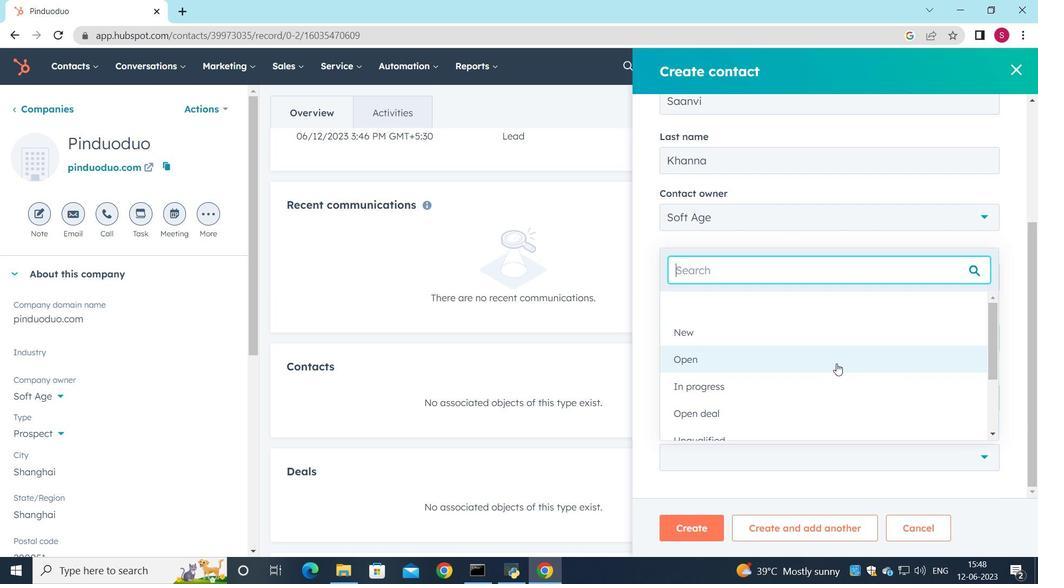 
Action: Mouse pressed left at (830, 381)
Screenshot: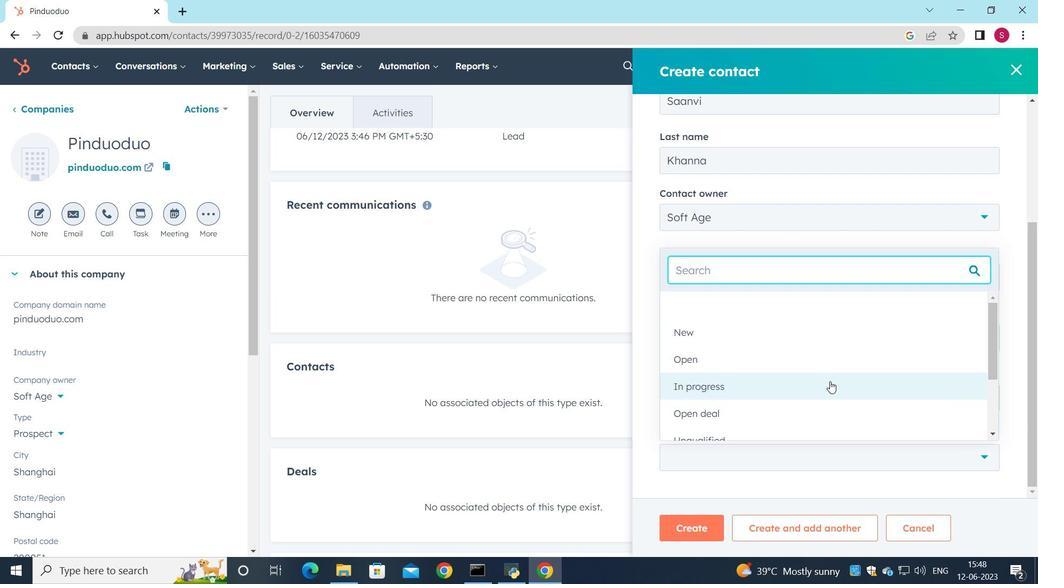 
Action: Mouse scrolled (830, 380) with delta (0, 0)
Screenshot: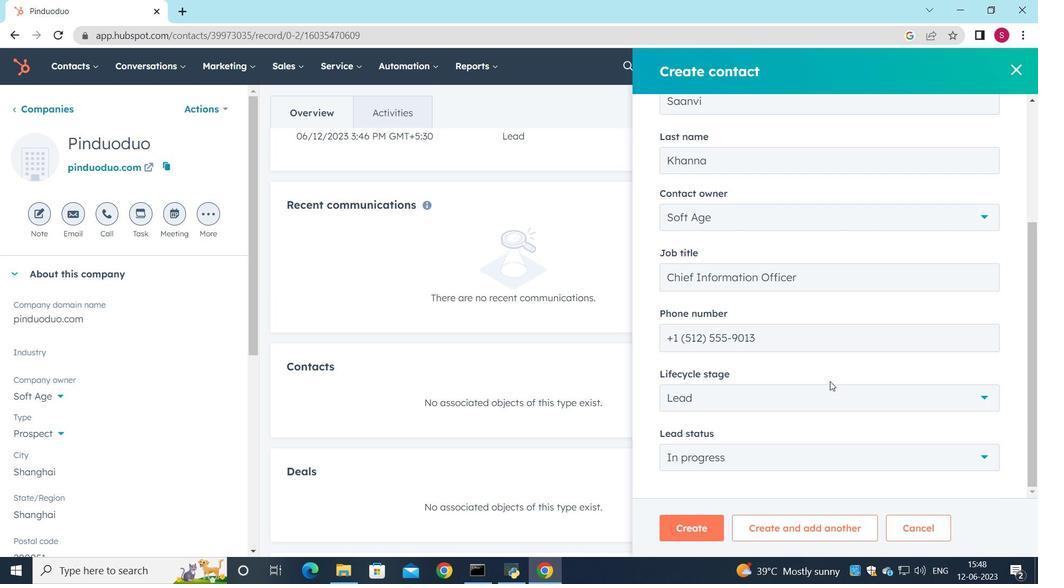 
Action: Mouse moved to (701, 522)
Screenshot: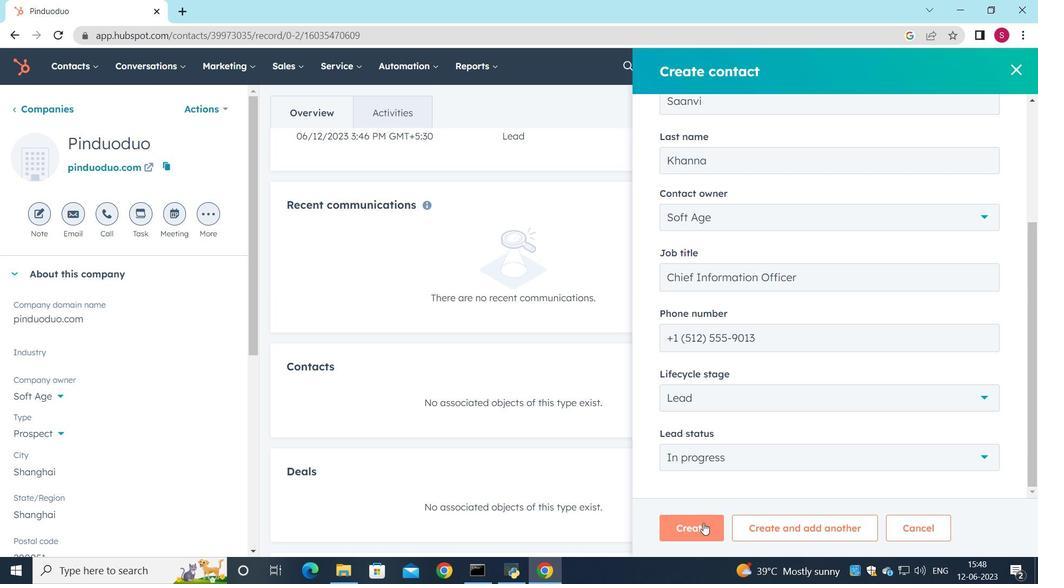 
Action: Mouse pressed left at (701, 522)
Screenshot: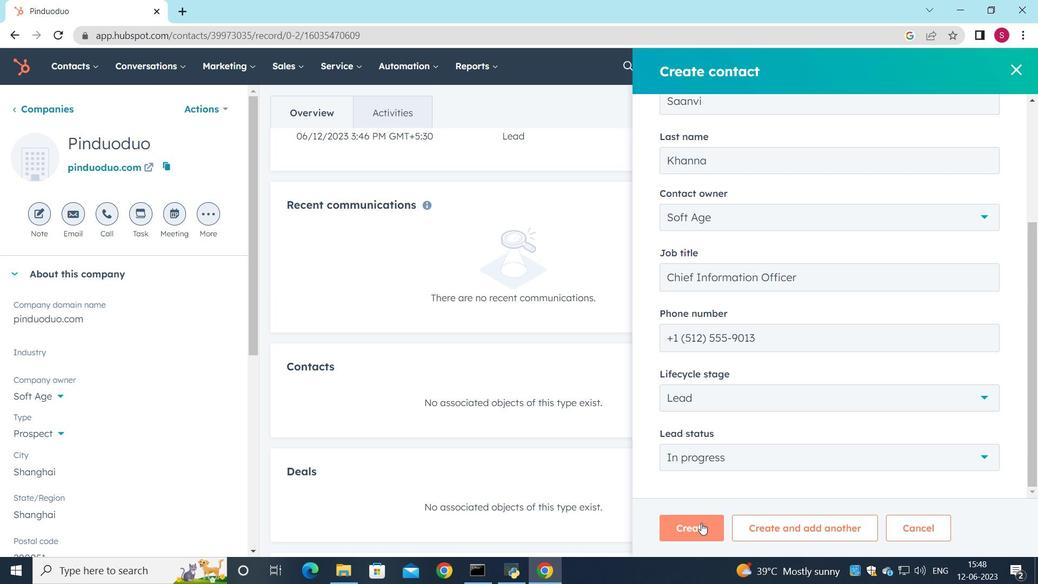 
Action: Mouse scrolled (701, 522) with delta (0, 0)
Screenshot: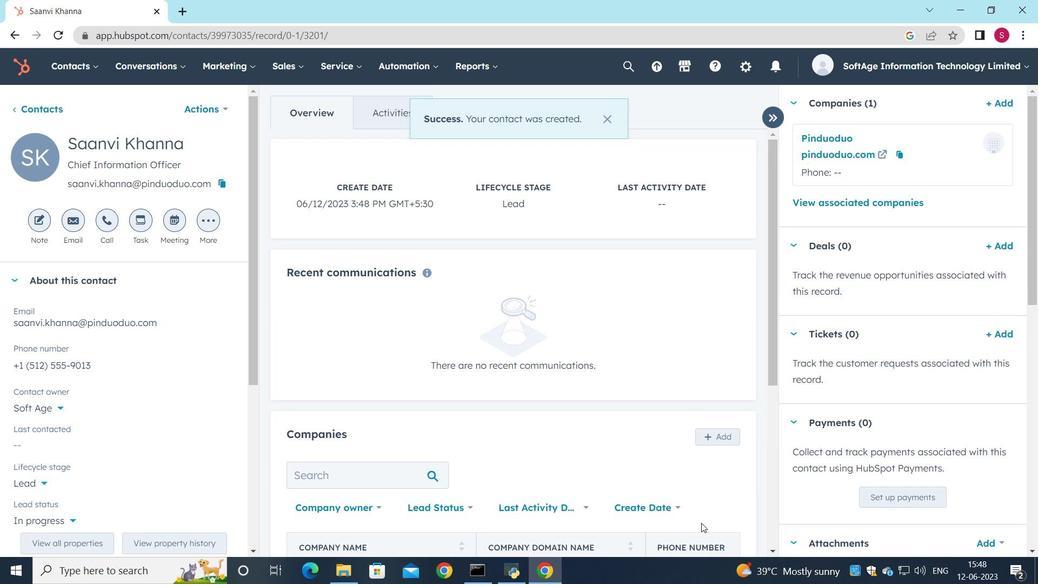 
Action: Mouse scrolled (701, 522) with delta (0, 0)
Screenshot: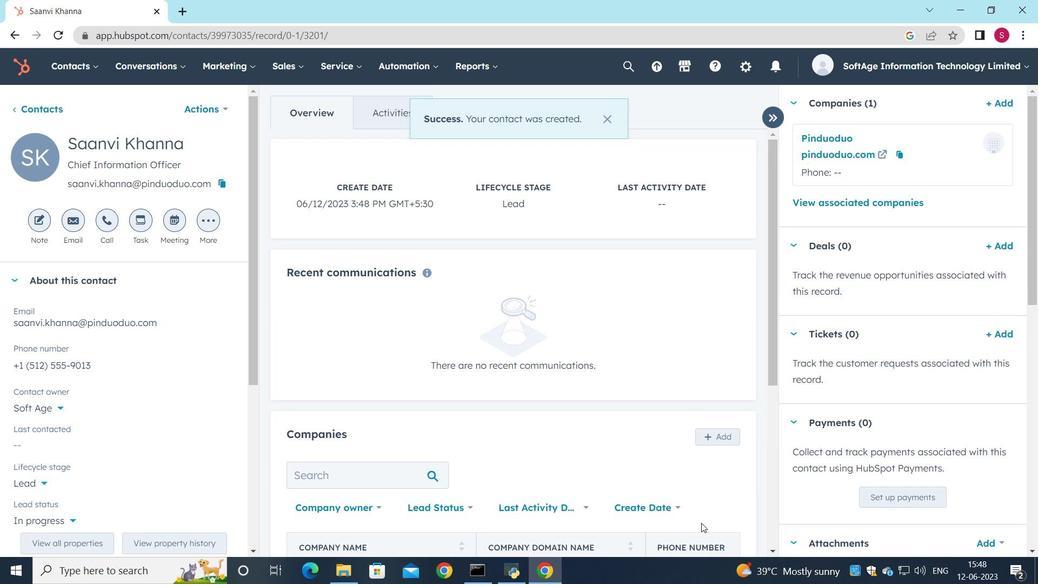
